 Task: Use GitHub's "Stars" to bookmark repositories of interest.
Action: Mouse moved to (1159, 72)
Screenshot: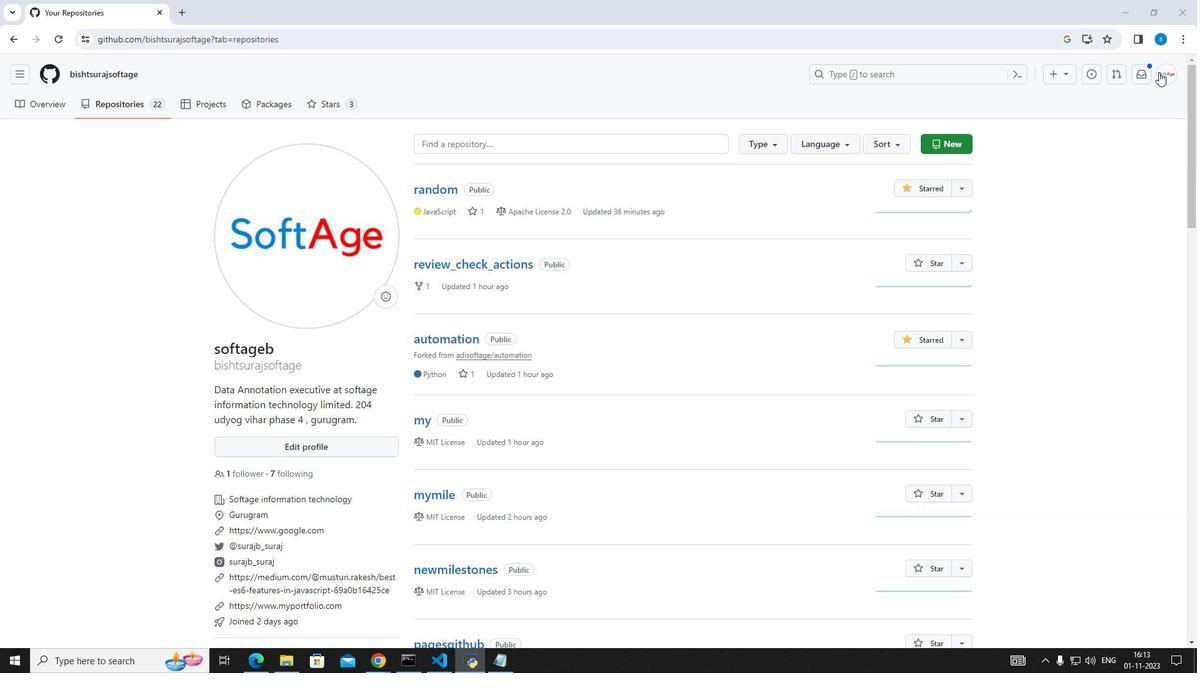 
Action: Mouse pressed left at (1159, 72)
Screenshot: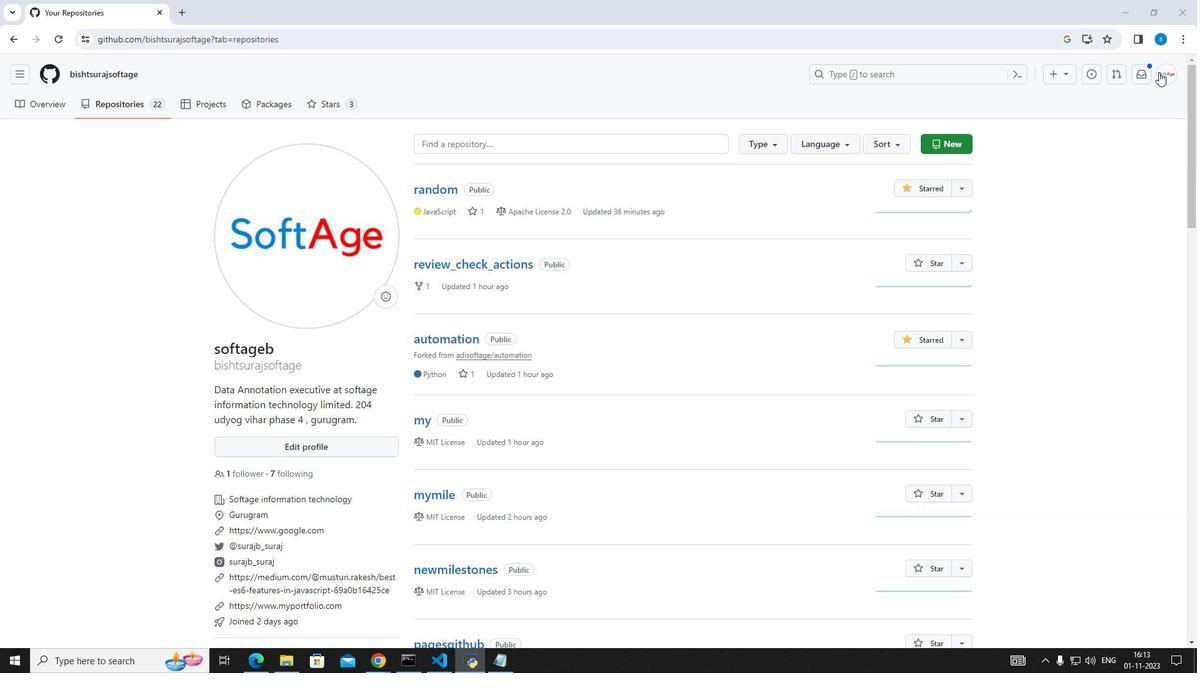 
Action: Mouse moved to (1081, 162)
Screenshot: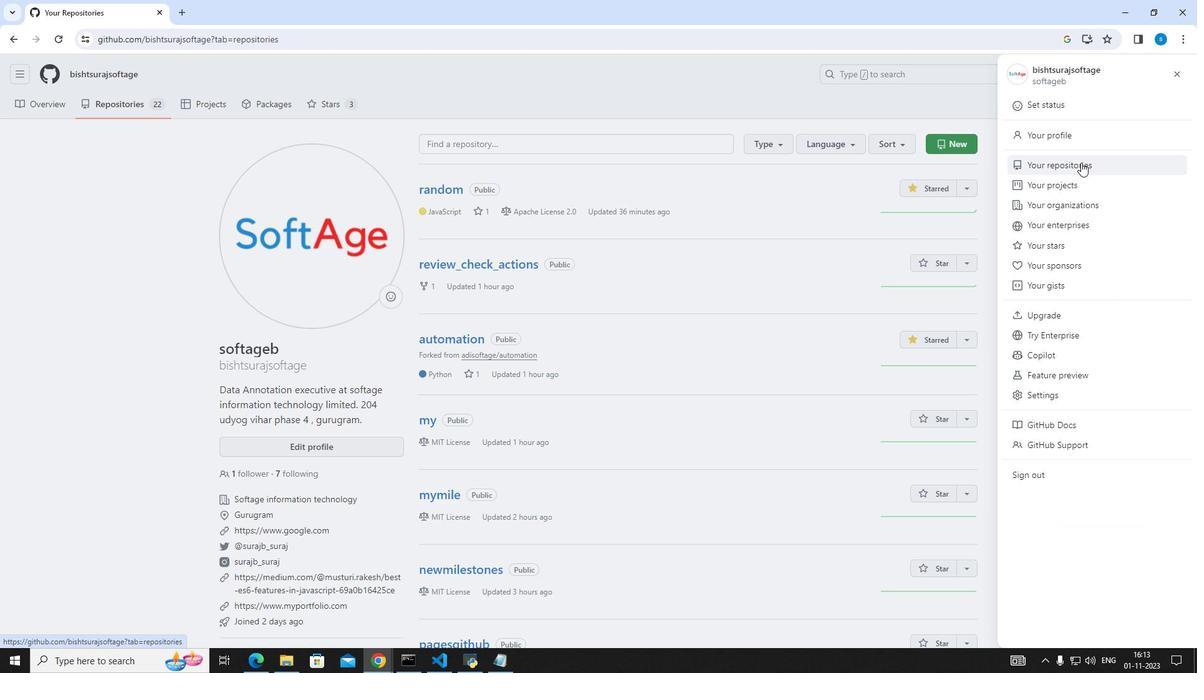 
Action: Mouse pressed left at (1081, 162)
Screenshot: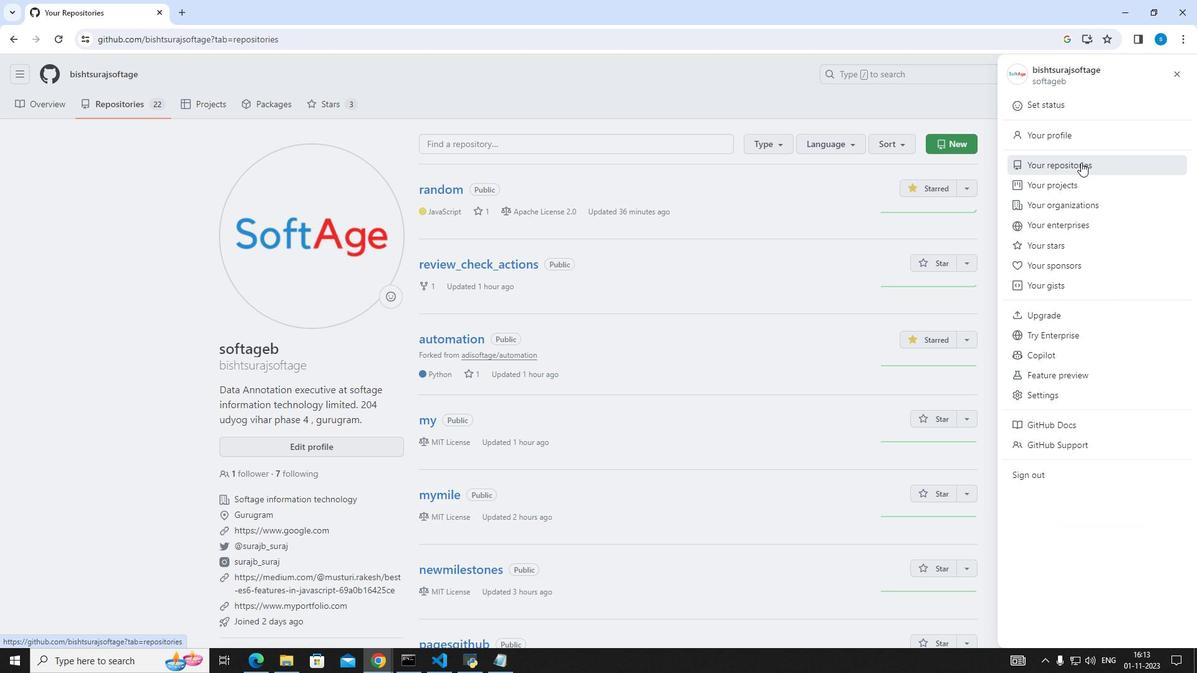 
Action: Mouse moved to (916, 264)
Screenshot: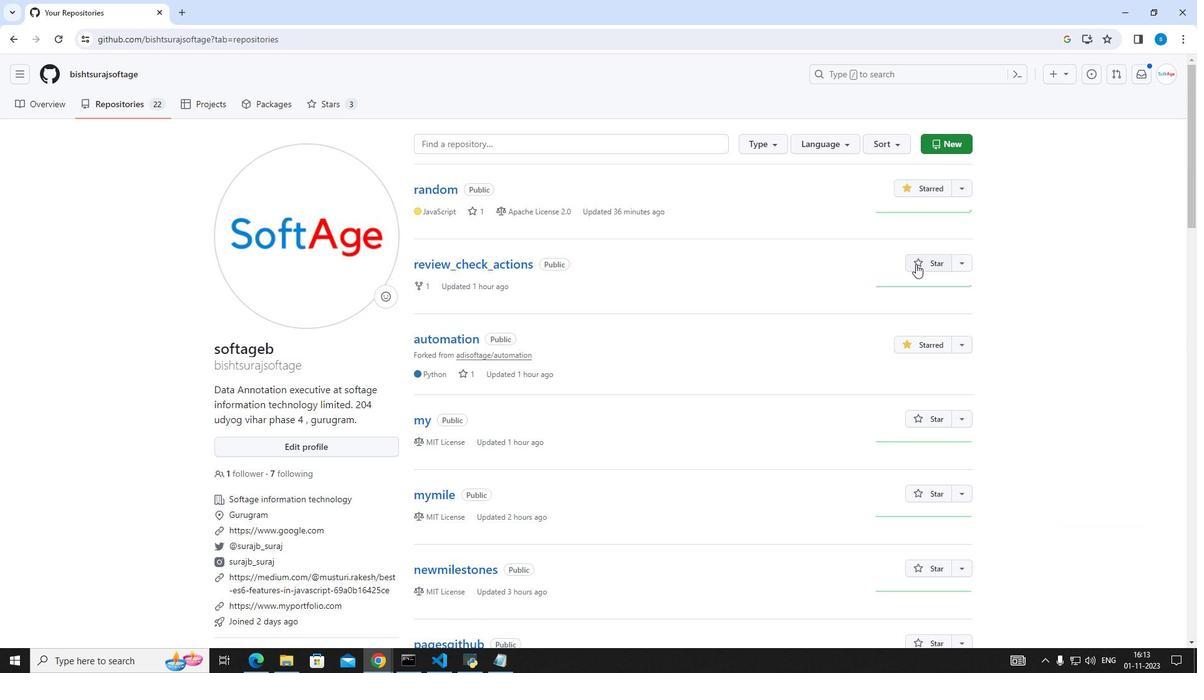 
Action: Mouse pressed left at (916, 264)
Screenshot: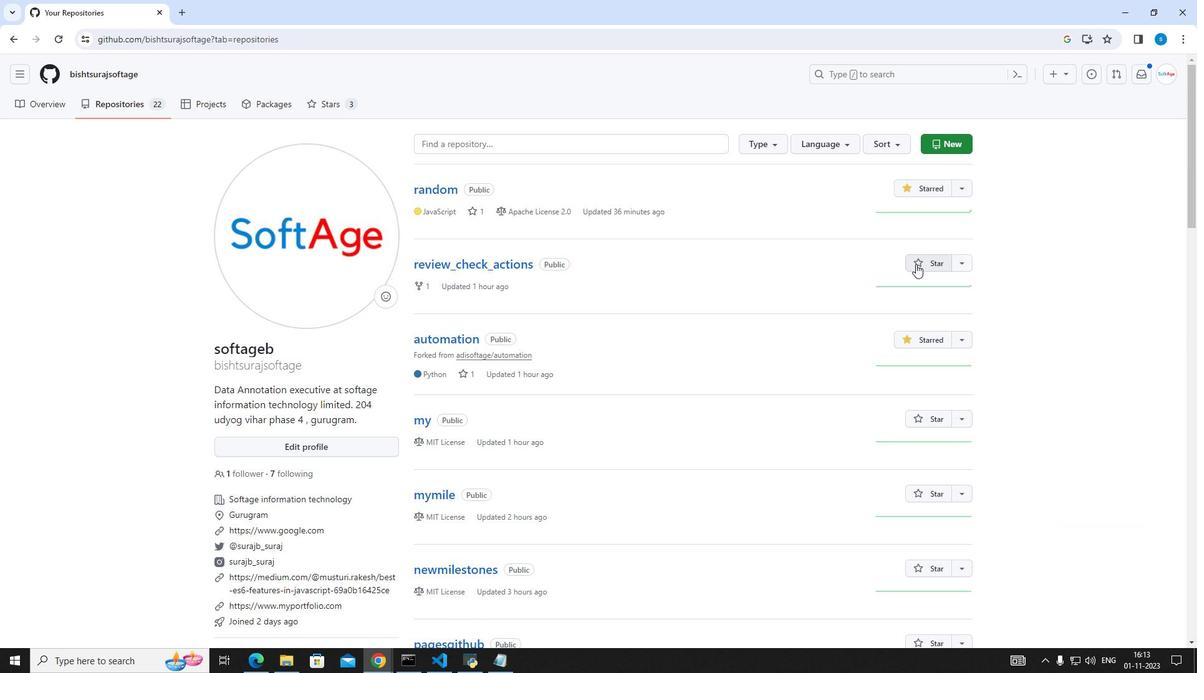 
Action: Mouse moved to (935, 352)
Screenshot: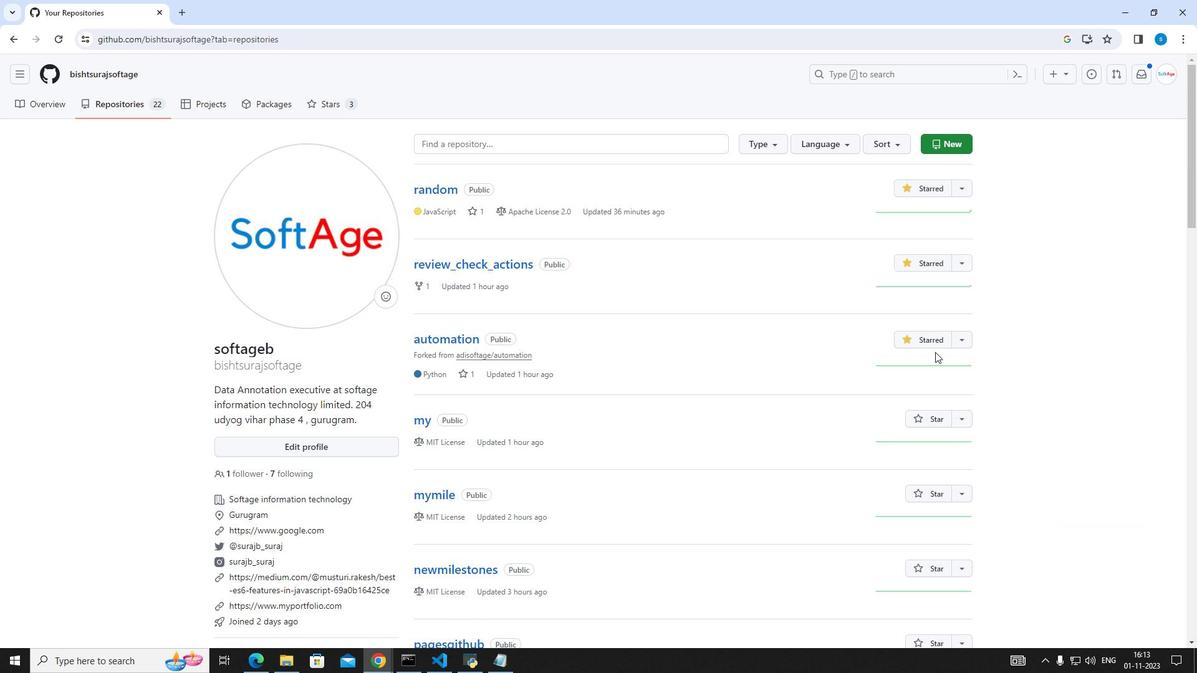 
Action: Mouse scrolled (935, 351) with delta (0, 0)
Screenshot: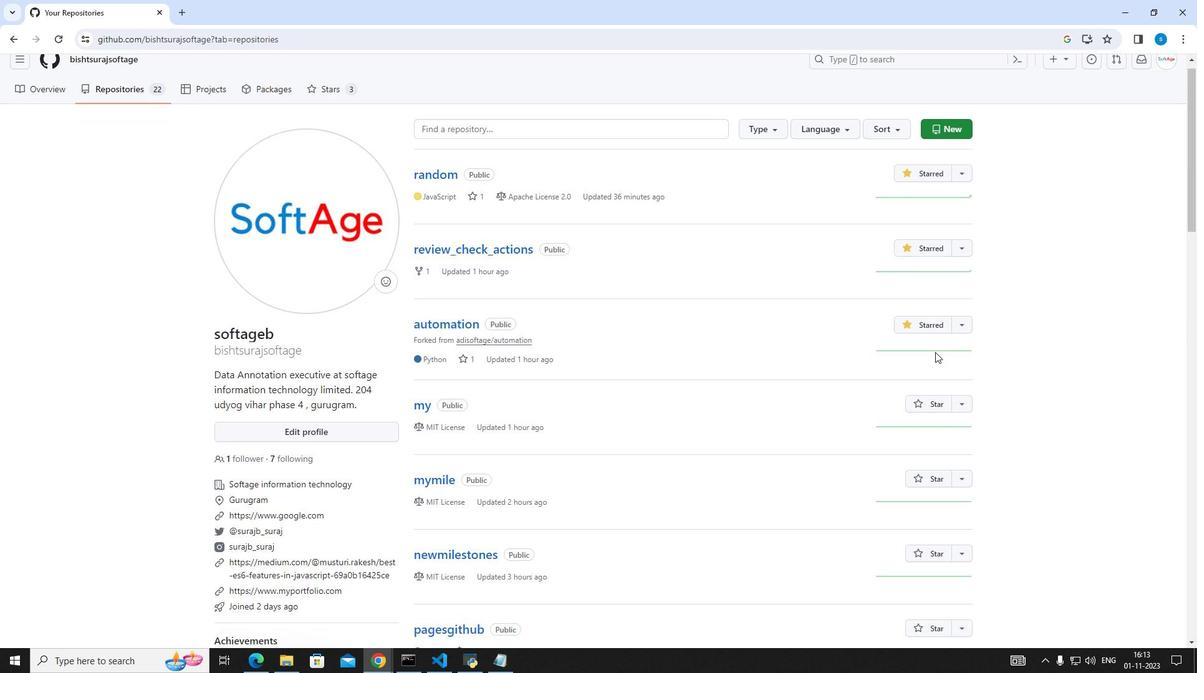
Action: Mouse scrolled (935, 351) with delta (0, 0)
Screenshot: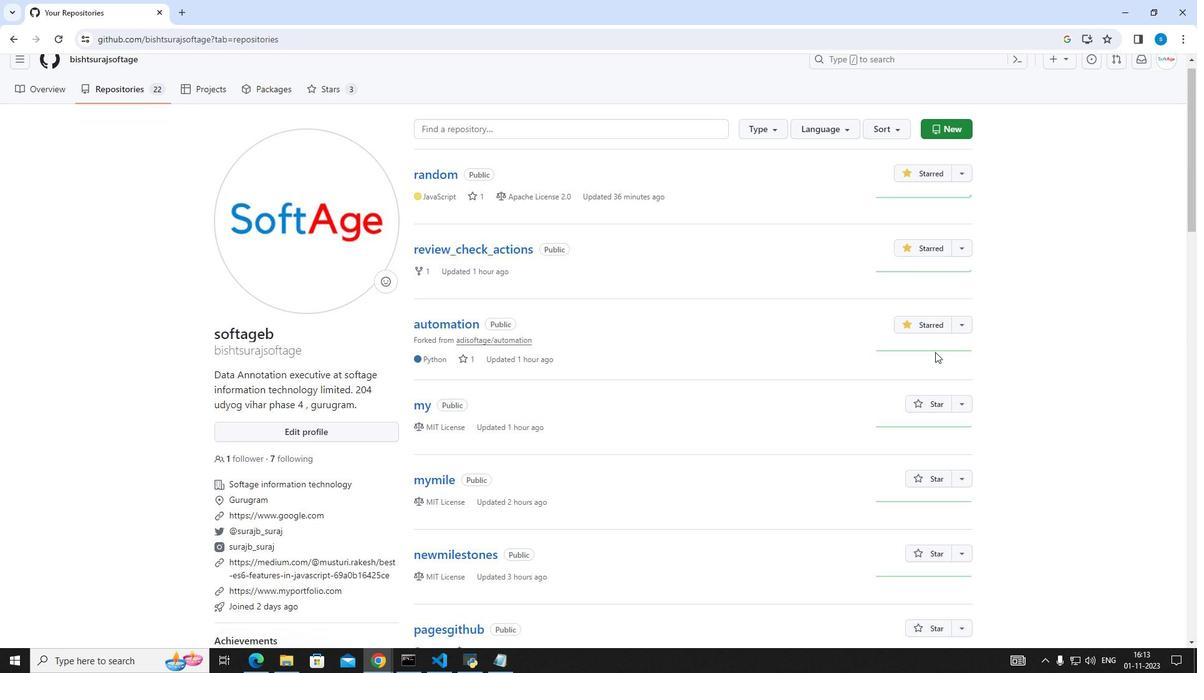 
Action: Mouse scrolled (935, 351) with delta (0, 0)
Screenshot: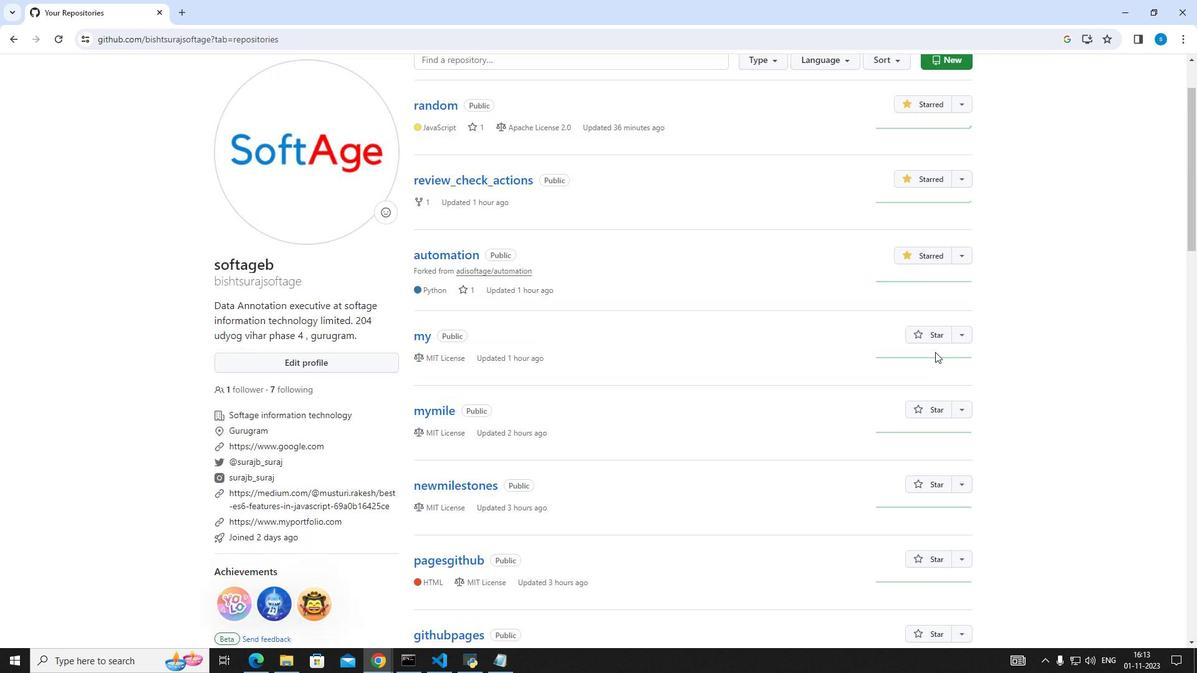 
Action: Mouse scrolled (935, 351) with delta (0, 0)
Screenshot: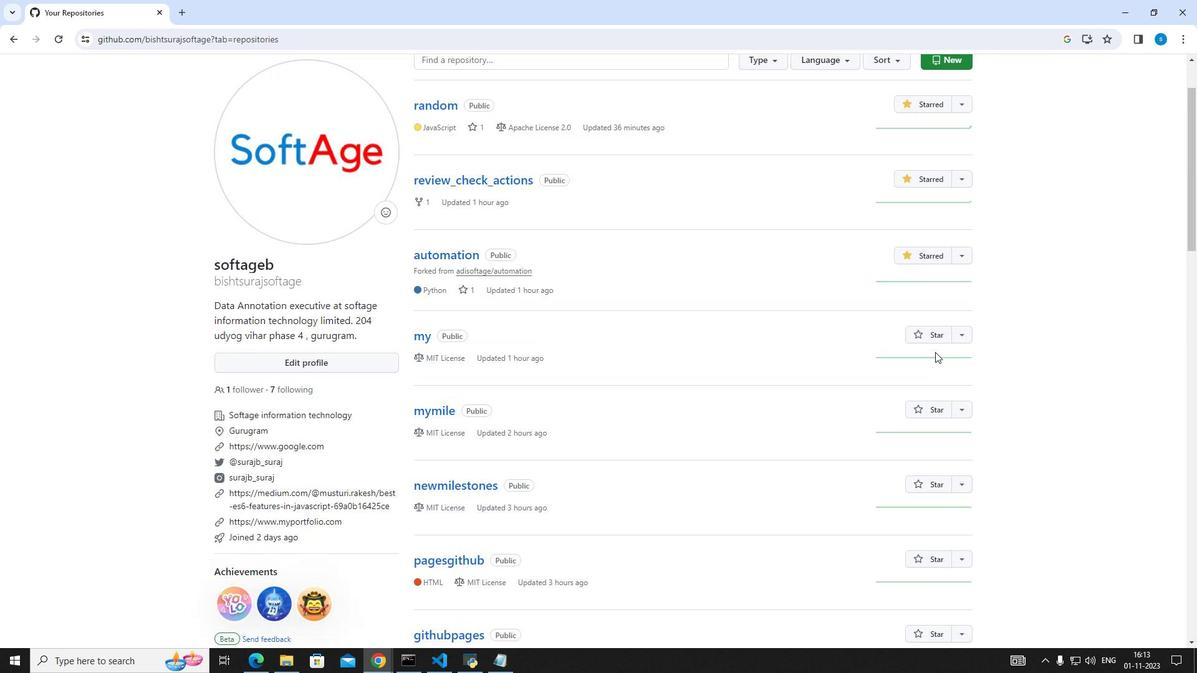 
Action: Mouse scrolled (935, 351) with delta (0, 0)
Screenshot: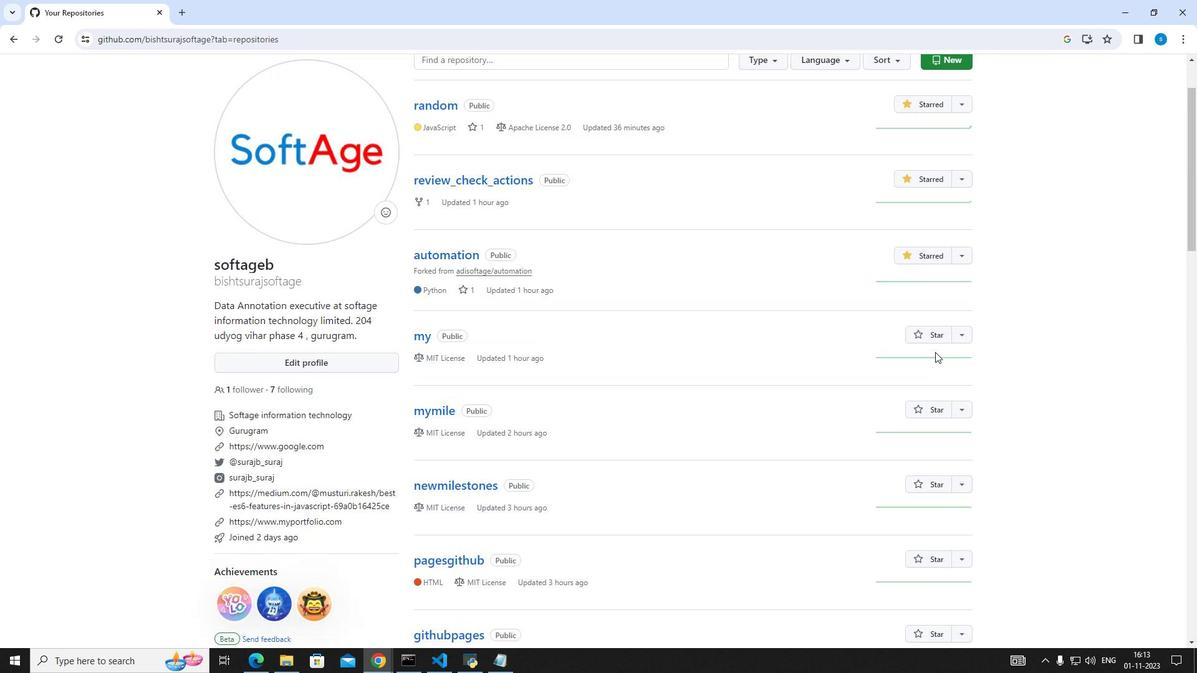 
Action: Mouse moved to (922, 254)
Screenshot: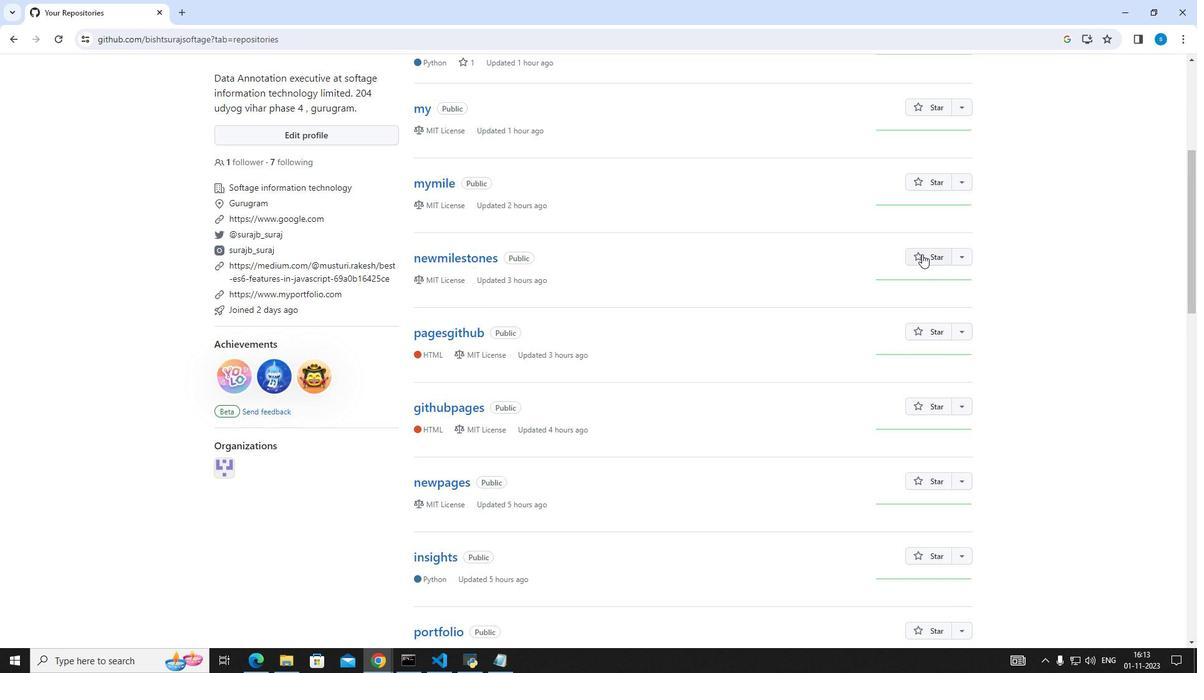 
Action: Mouse pressed left at (922, 254)
Screenshot: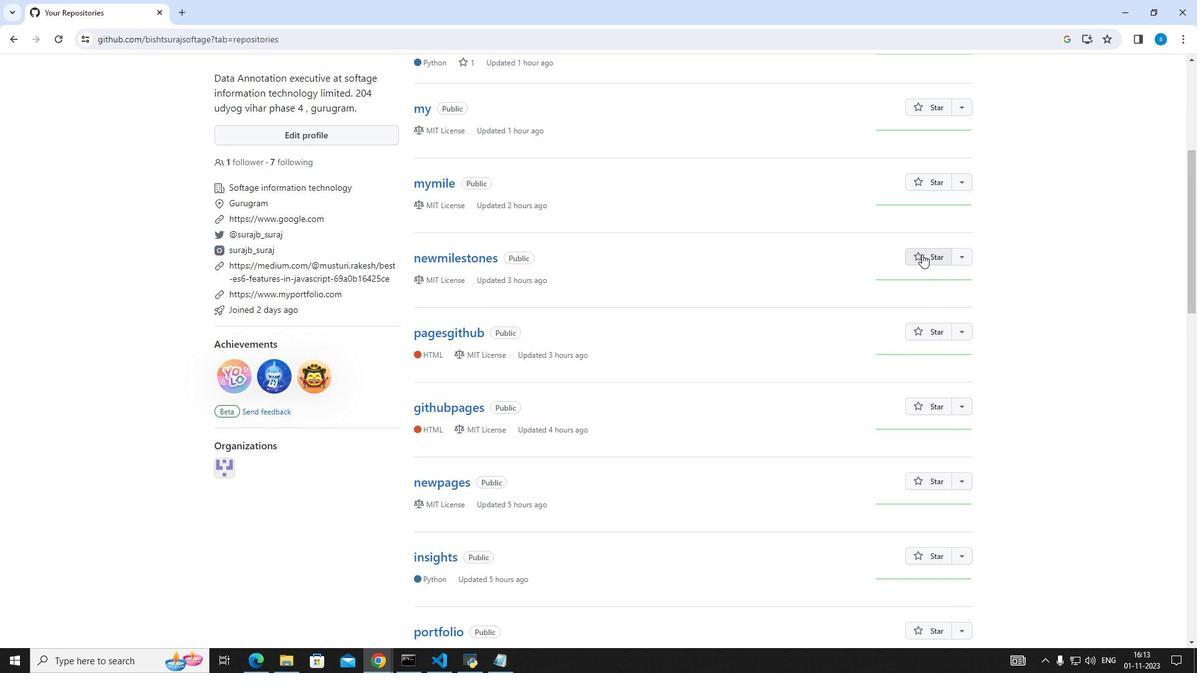 
Action: Mouse scrolled (922, 253) with delta (0, 0)
Screenshot: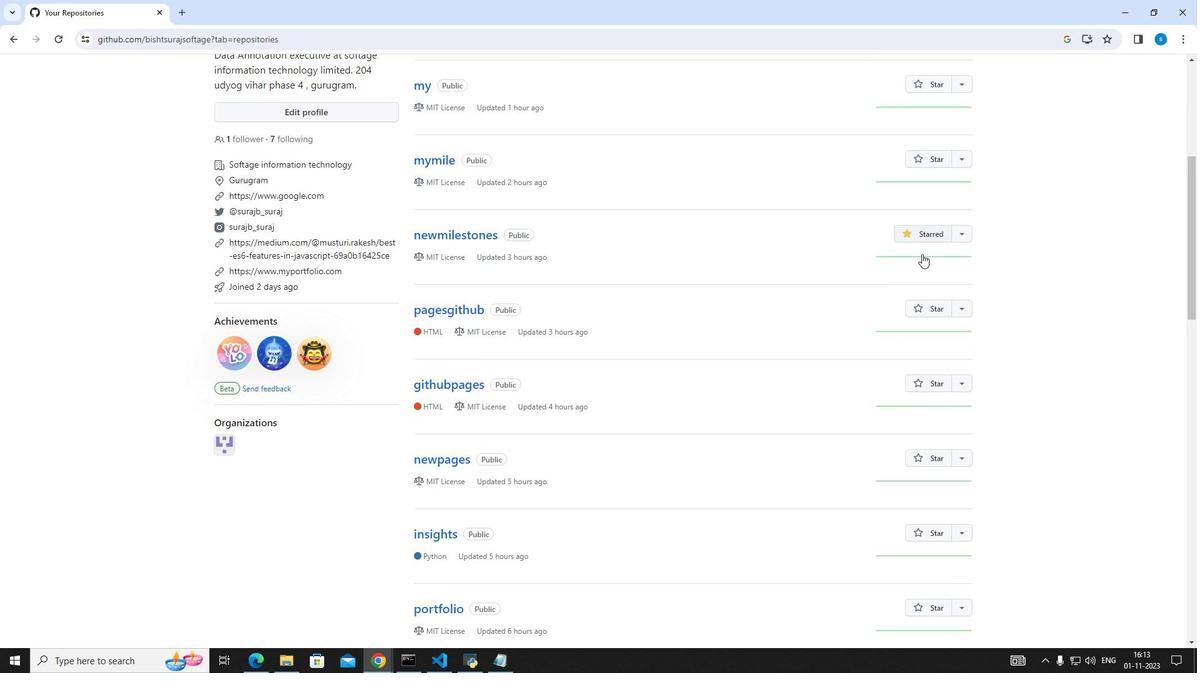 
Action: Mouse scrolled (922, 253) with delta (0, 0)
Screenshot: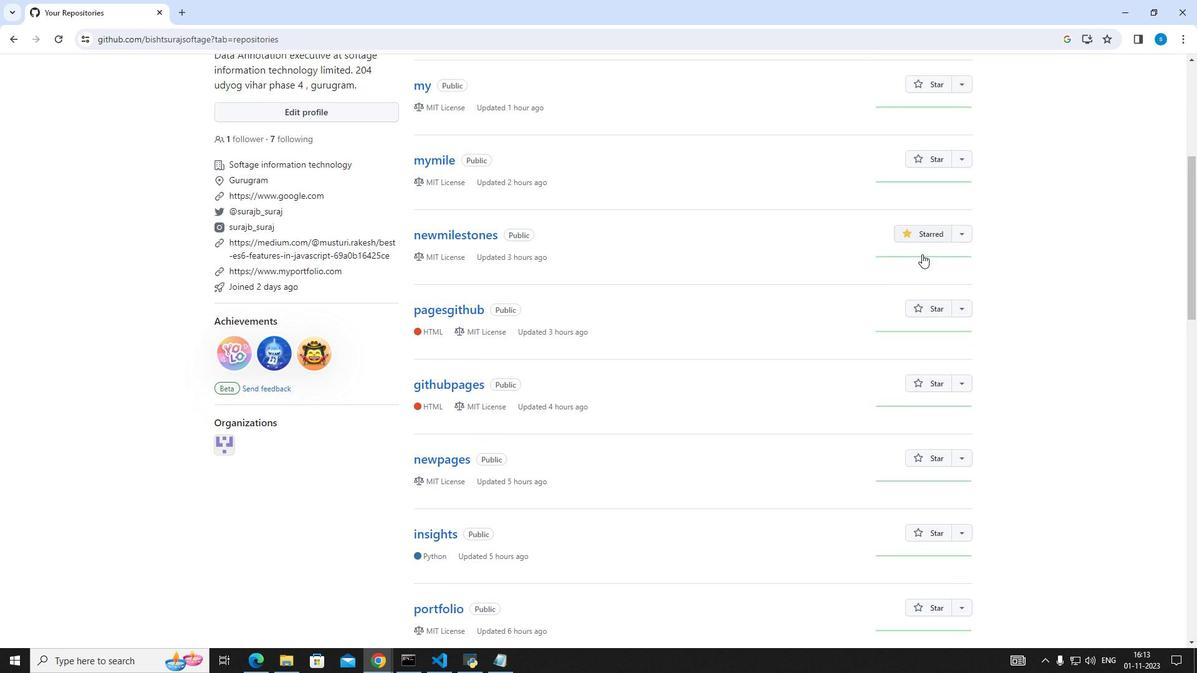 
Action: Mouse scrolled (922, 253) with delta (0, 0)
Screenshot: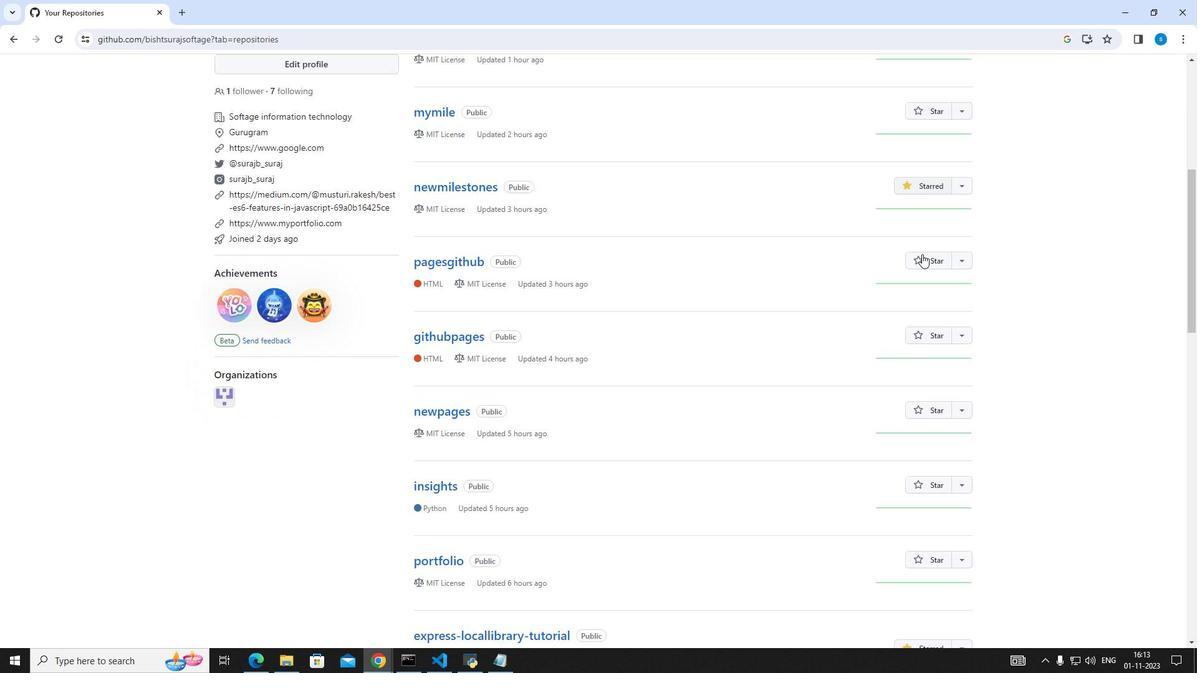 
Action: Mouse scrolled (922, 253) with delta (0, 0)
Screenshot: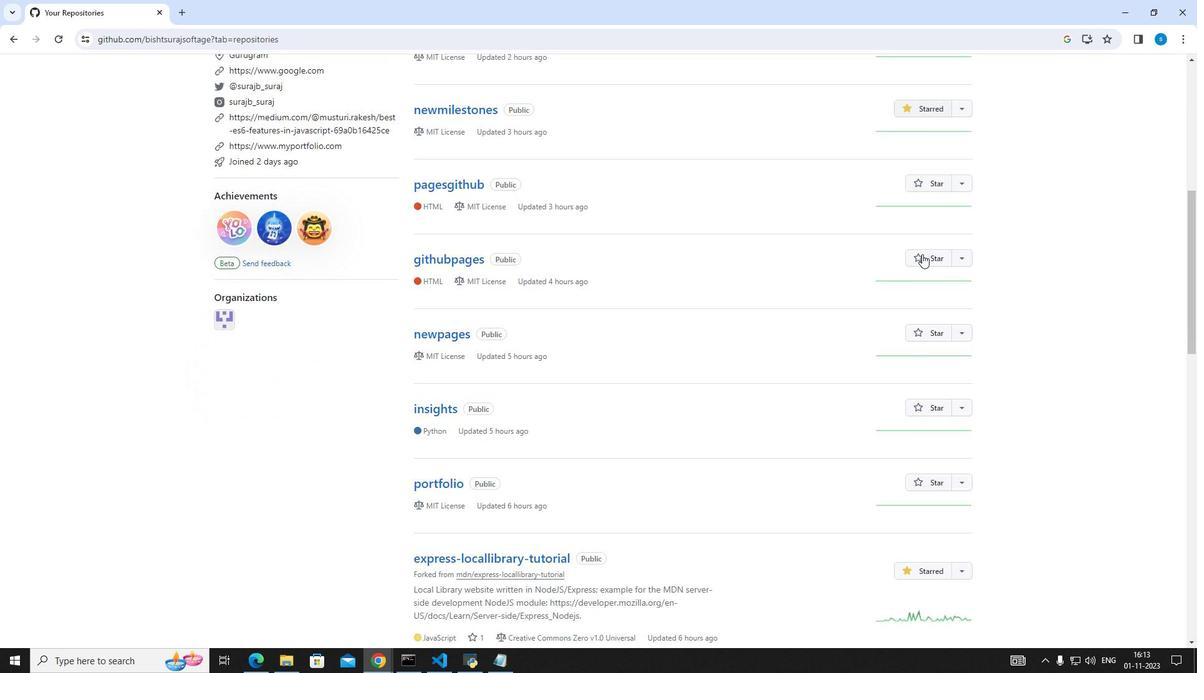 
Action: Mouse moved to (917, 240)
Screenshot: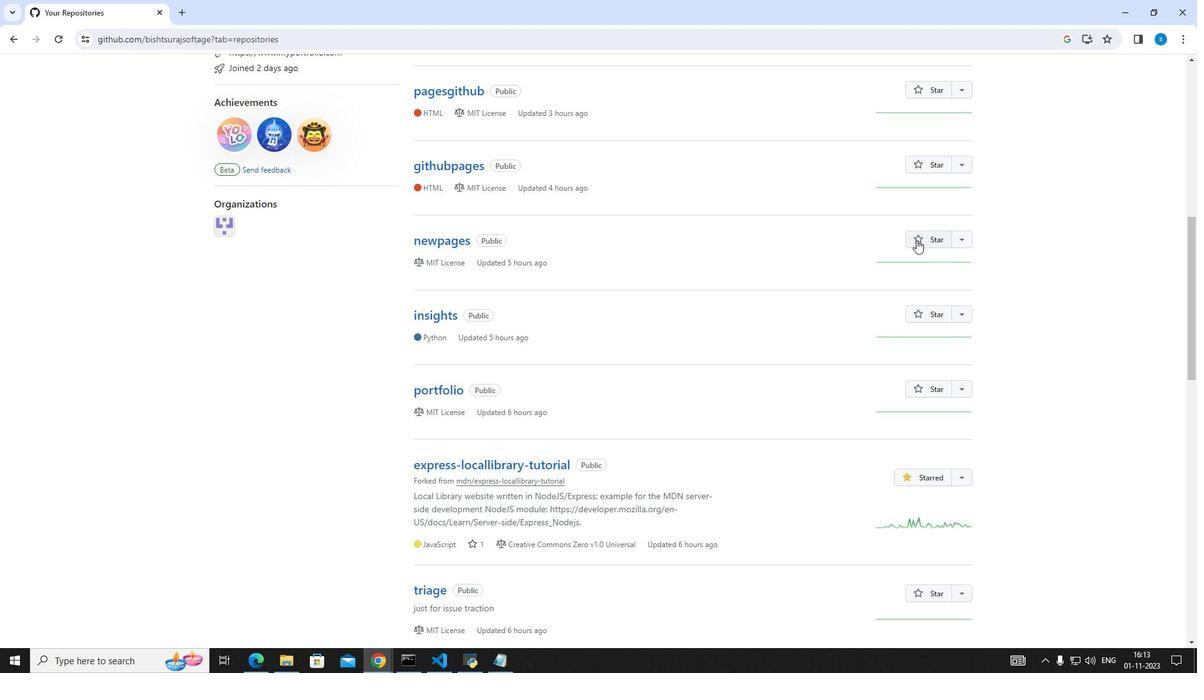 
Action: Mouse pressed left at (917, 240)
Screenshot: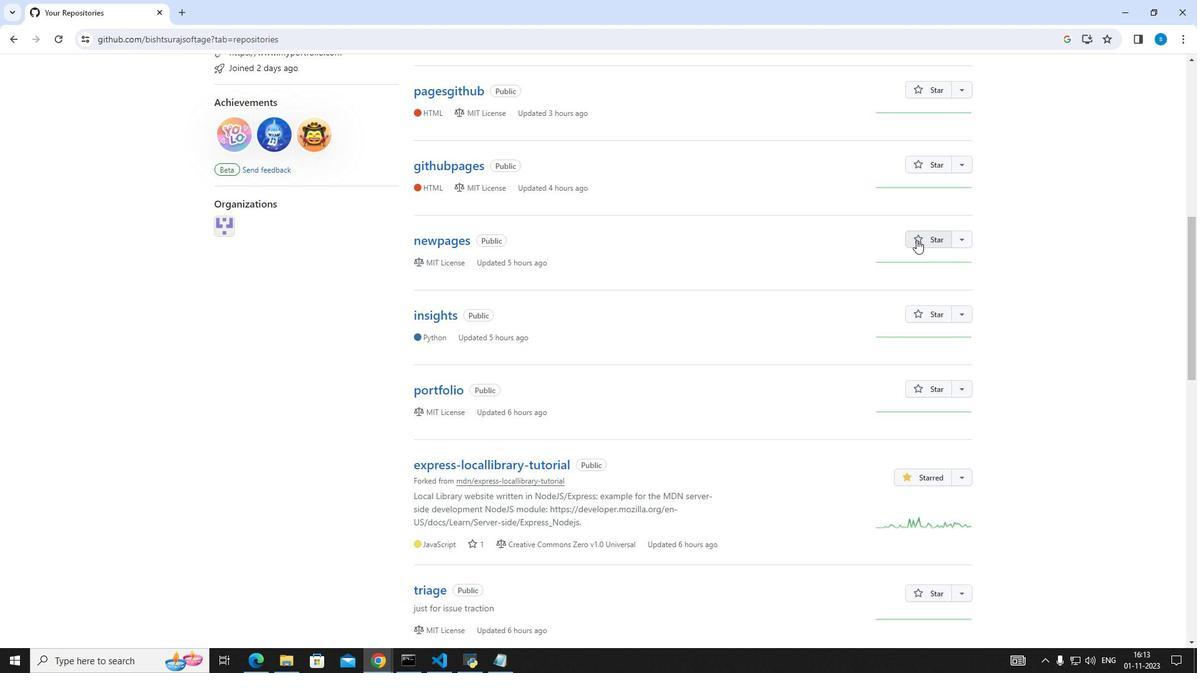 
Action: Mouse moved to (918, 311)
Screenshot: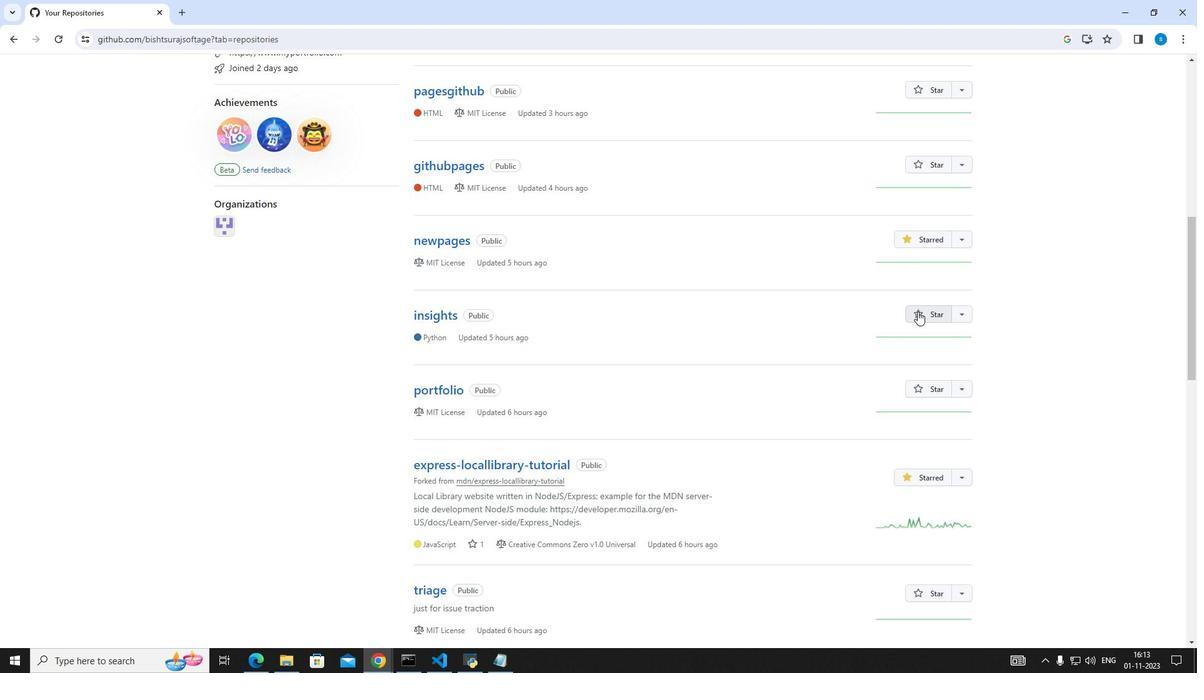 
Action: Mouse pressed left at (918, 311)
Screenshot: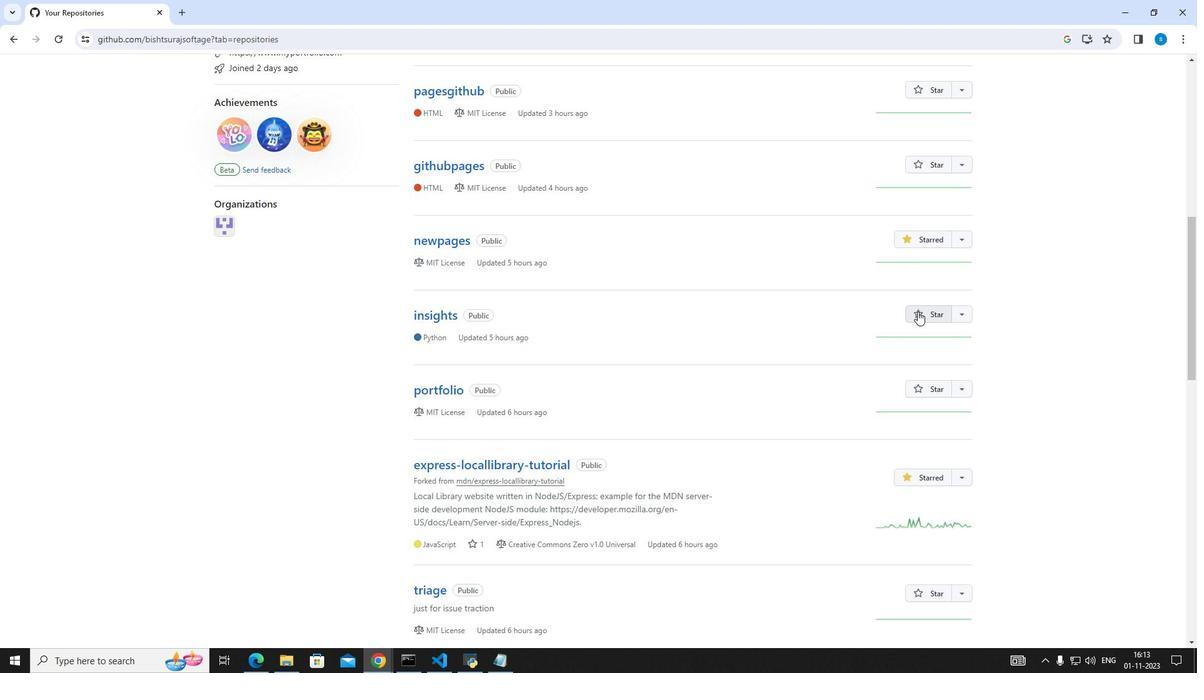 
Action: Mouse moved to (918, 311)
Screenshot: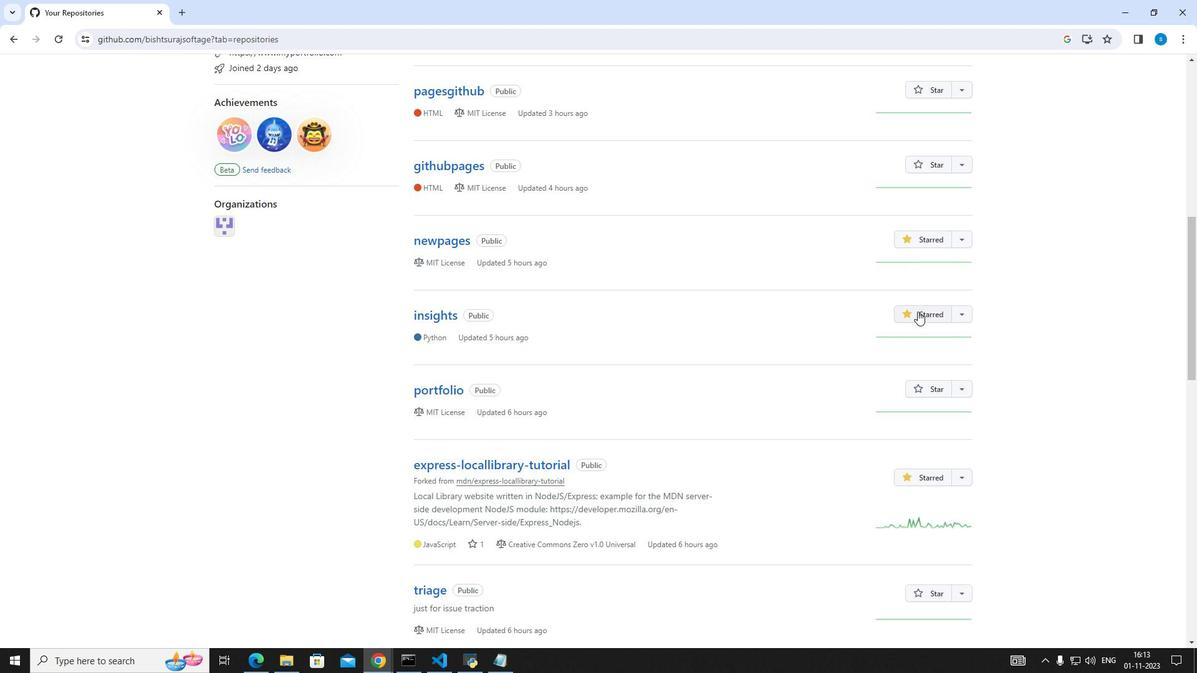 
Action: Mouse scrolled (918, 311) with delta (0, 0)
Screenshot: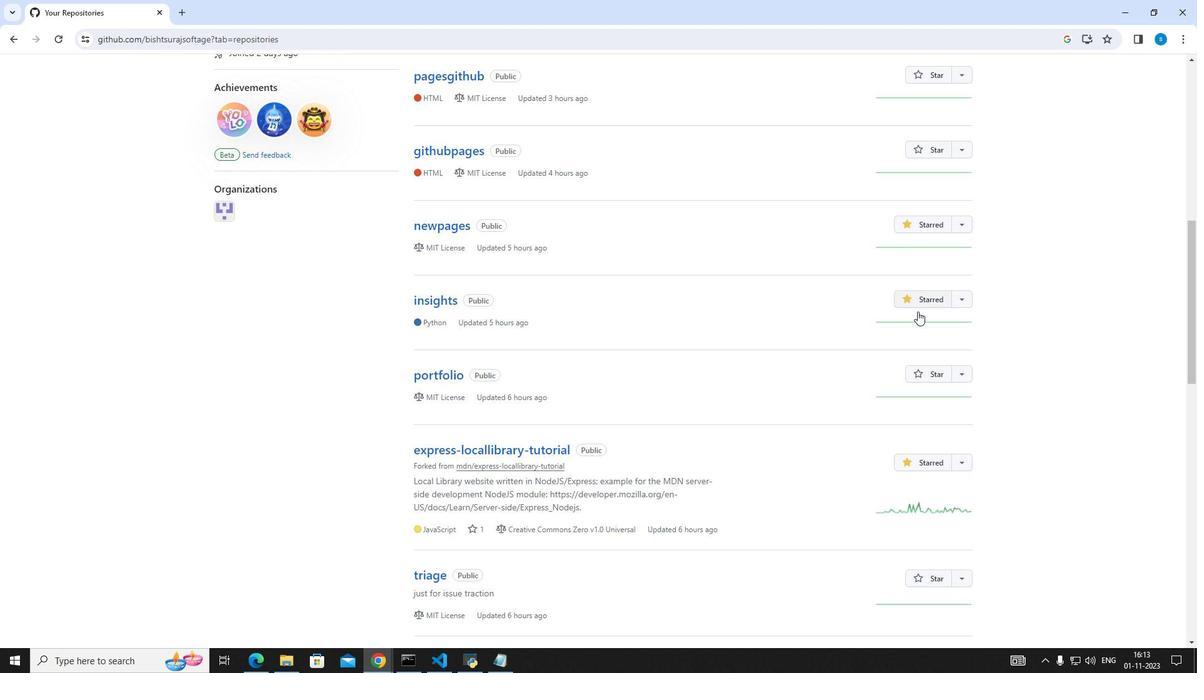 
Action: Mouse scrolled (918, 311) with delta (0, 0)
Screenshot: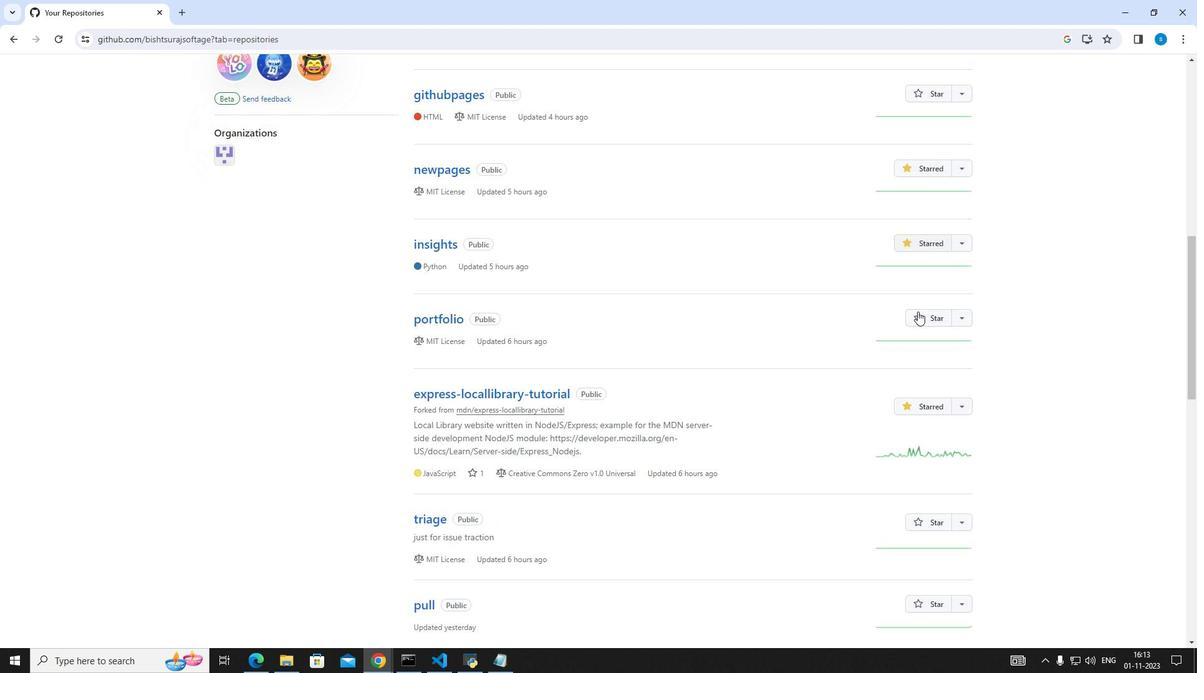 
Action: Mouse scrolled (918, 311) with delta (0, 0)
Screenshot: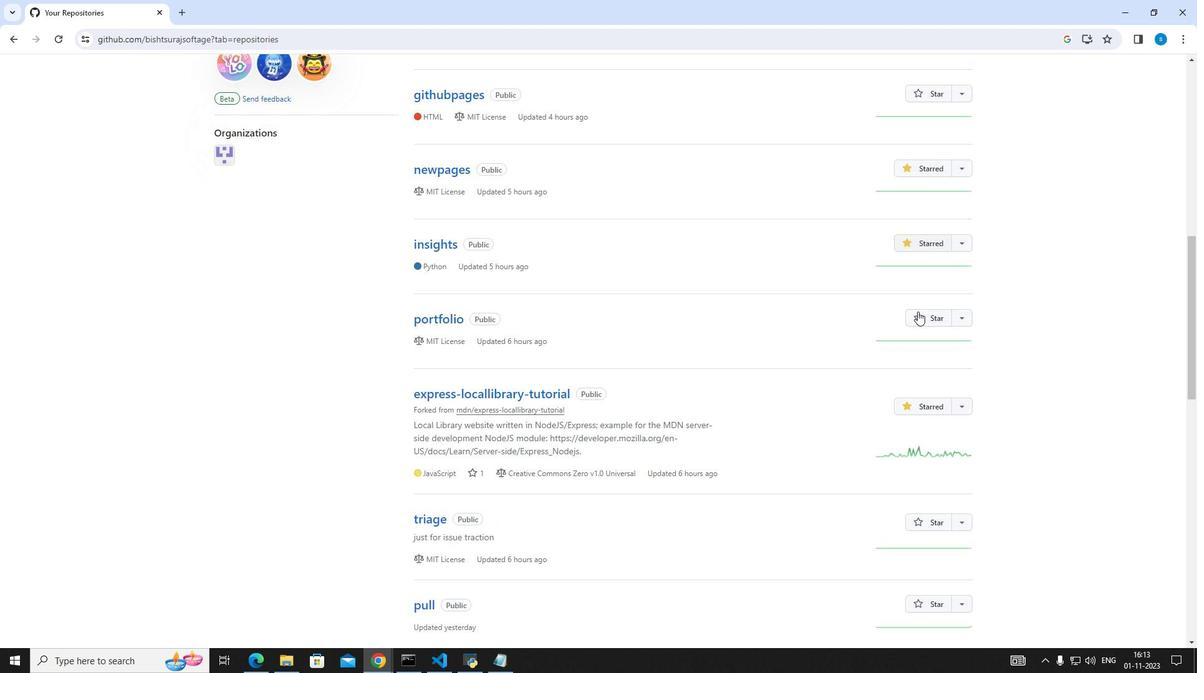 
Action: Mouse scrolled (918, 311) with delta (0, 0)
Screenshot: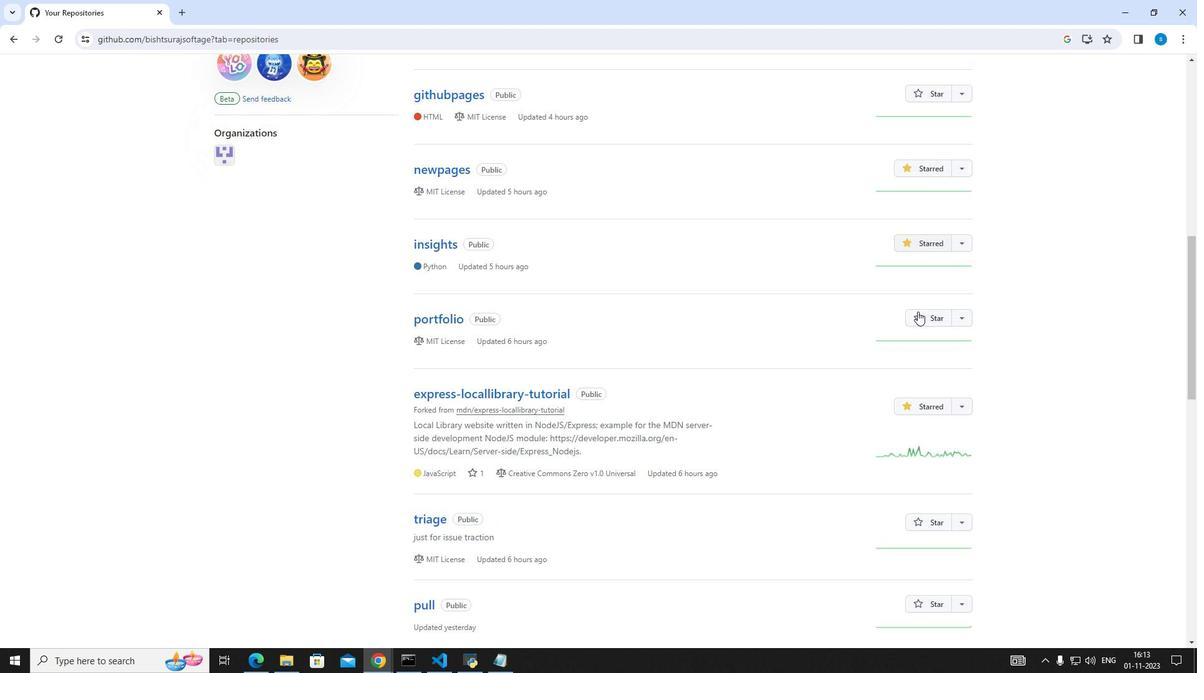 
Action: Mouse scrolled (918, 311) with delta (0, 0)
Screenshot: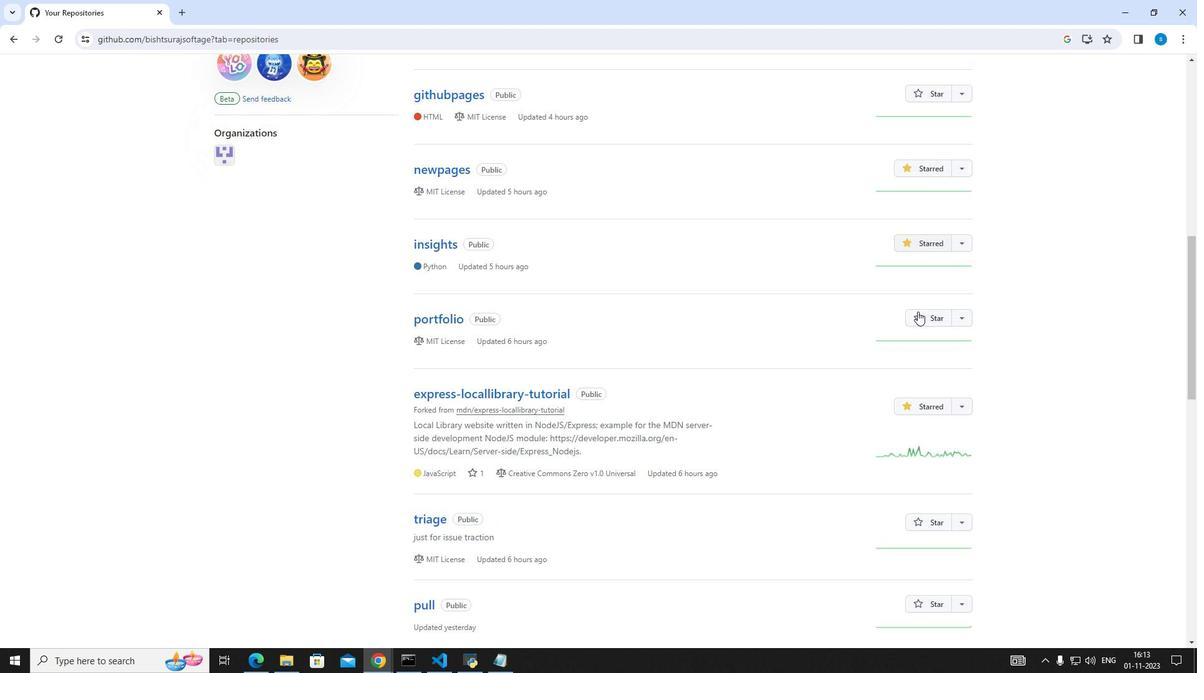 
Action: Mouse moved to (917, 421)
Screenshot: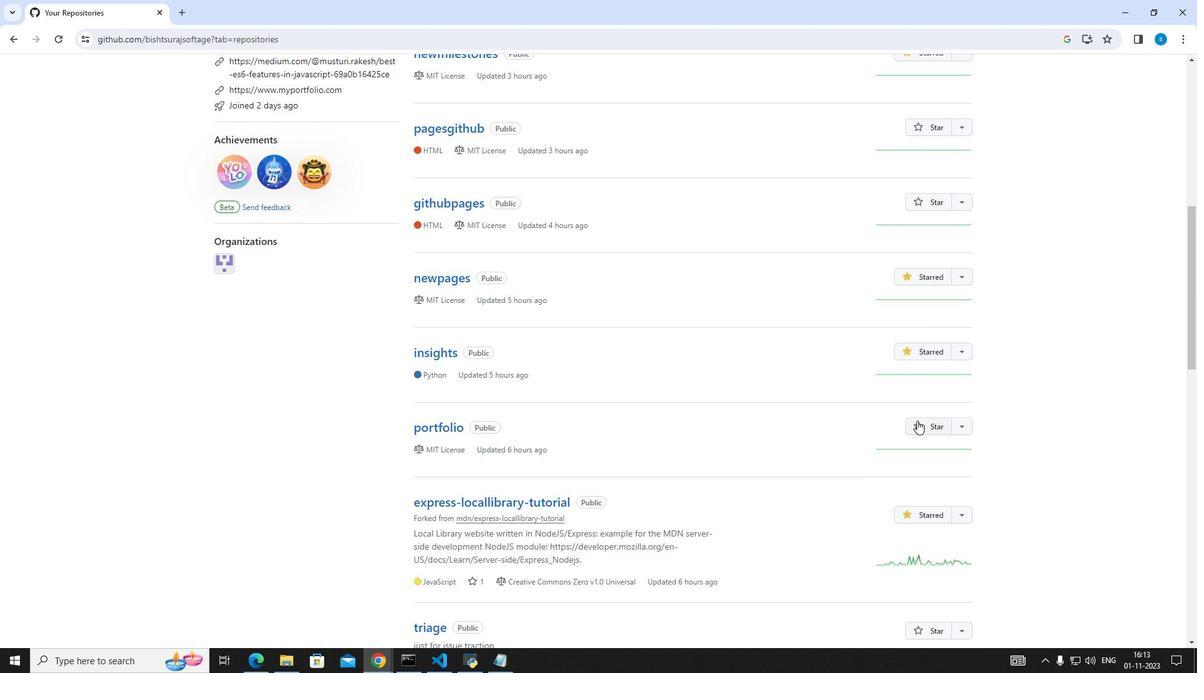 
Action: Mouse pressed left at (917, 421)
Screenshot: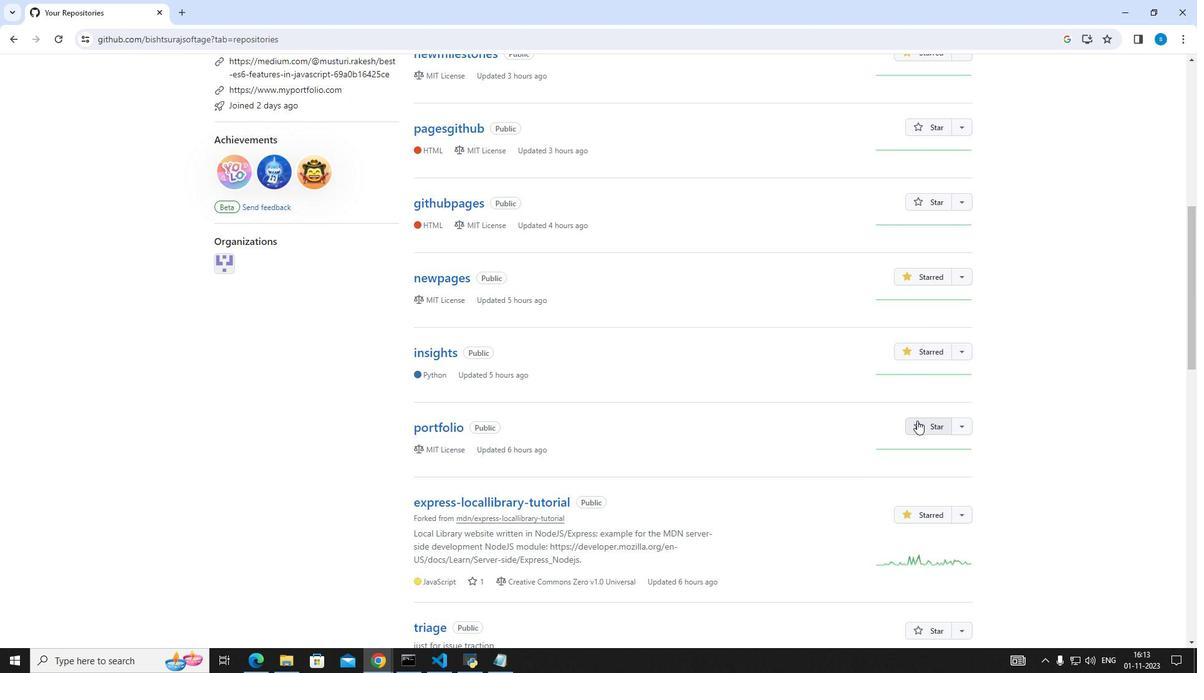 
Action: Mouse scrolled (917, 420) with delta (0, 0)
Screenshot: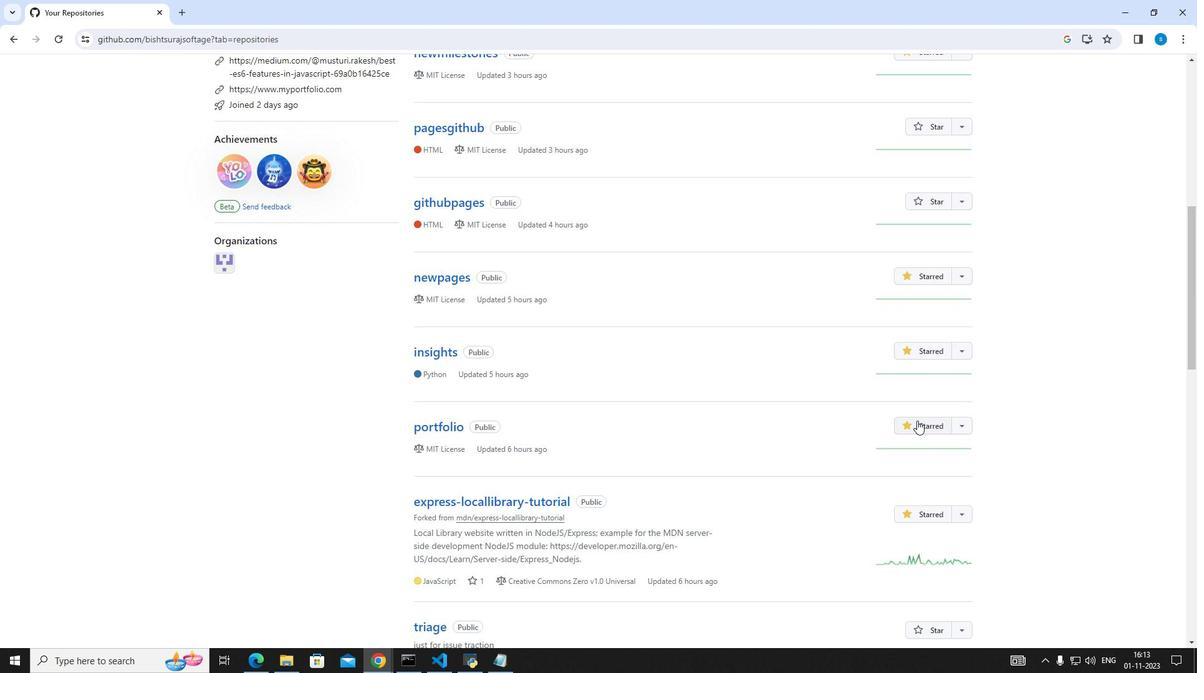 
Action: Mouse scrolled (917, 420) with delta (0, 0)
Screenshot: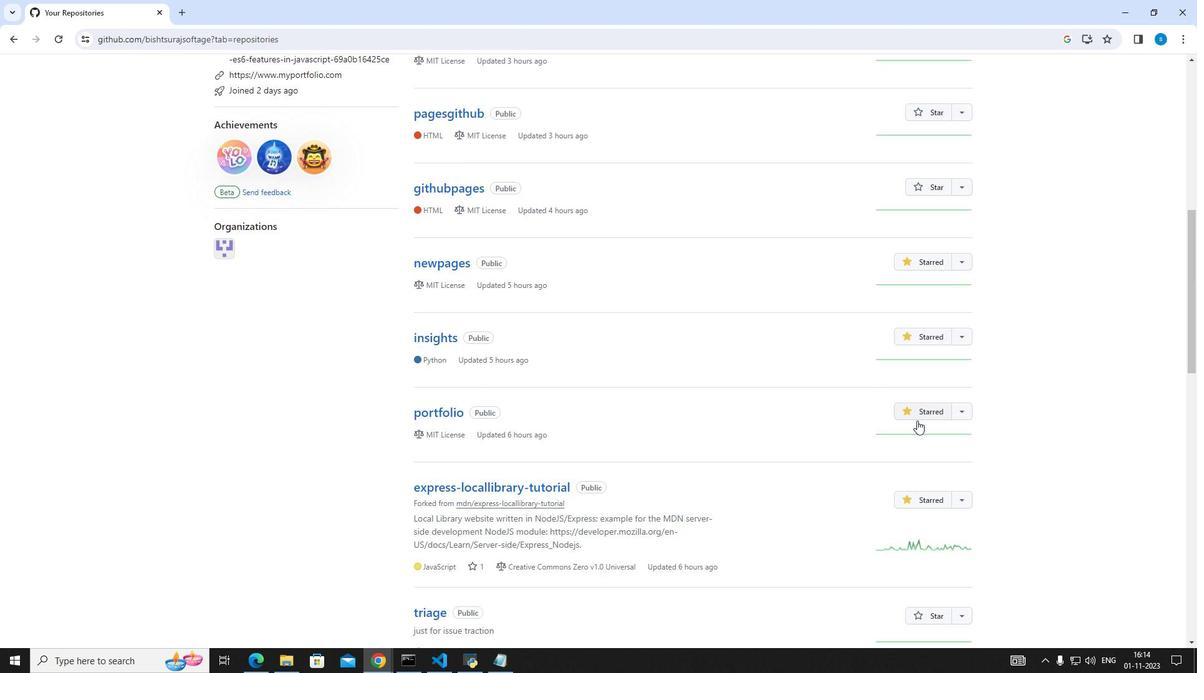 
Action: Mouse scrolled (917, 420) with delta (0, 0)
Screenshot: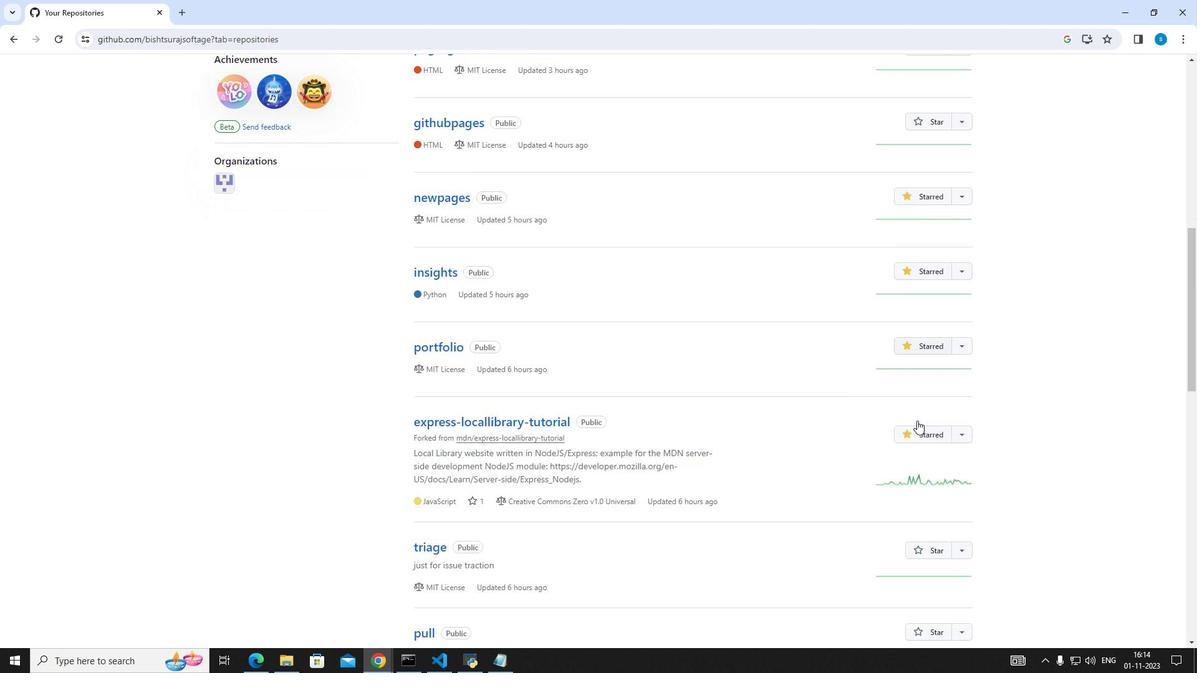 
Action: Mouse scrolled (917, 420) with delta (0, 0)
Screenshot: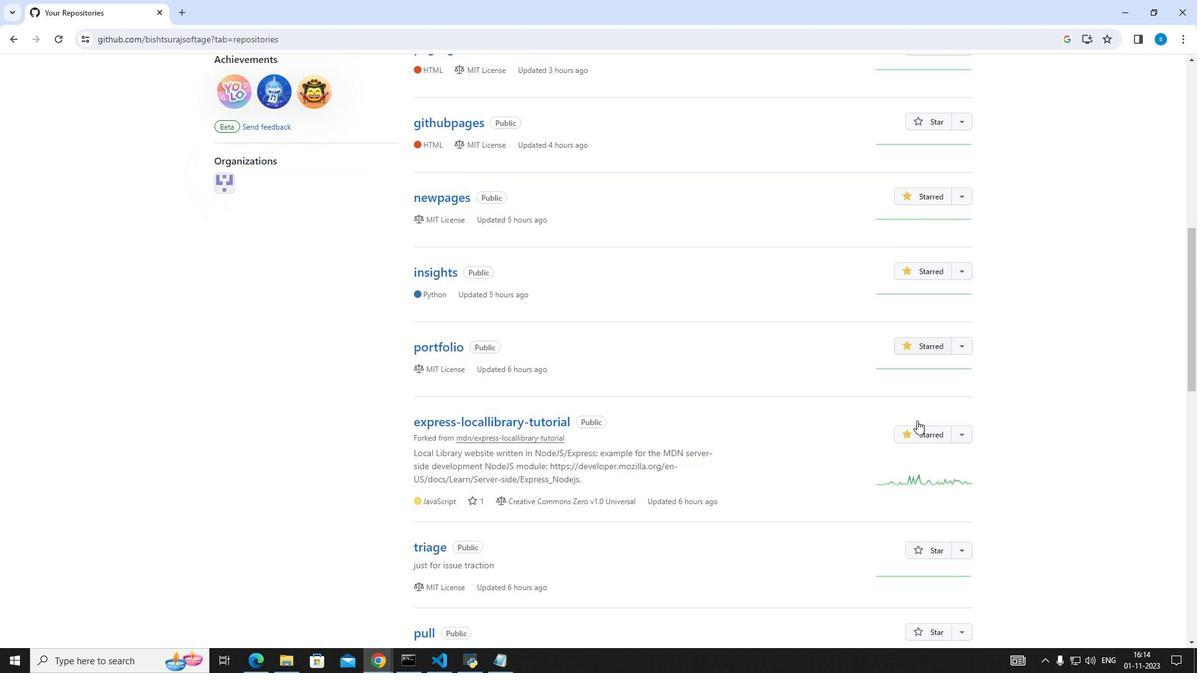 
Action: Mouse scrolled (917, 420) with delta (0, 0)
Screenshot: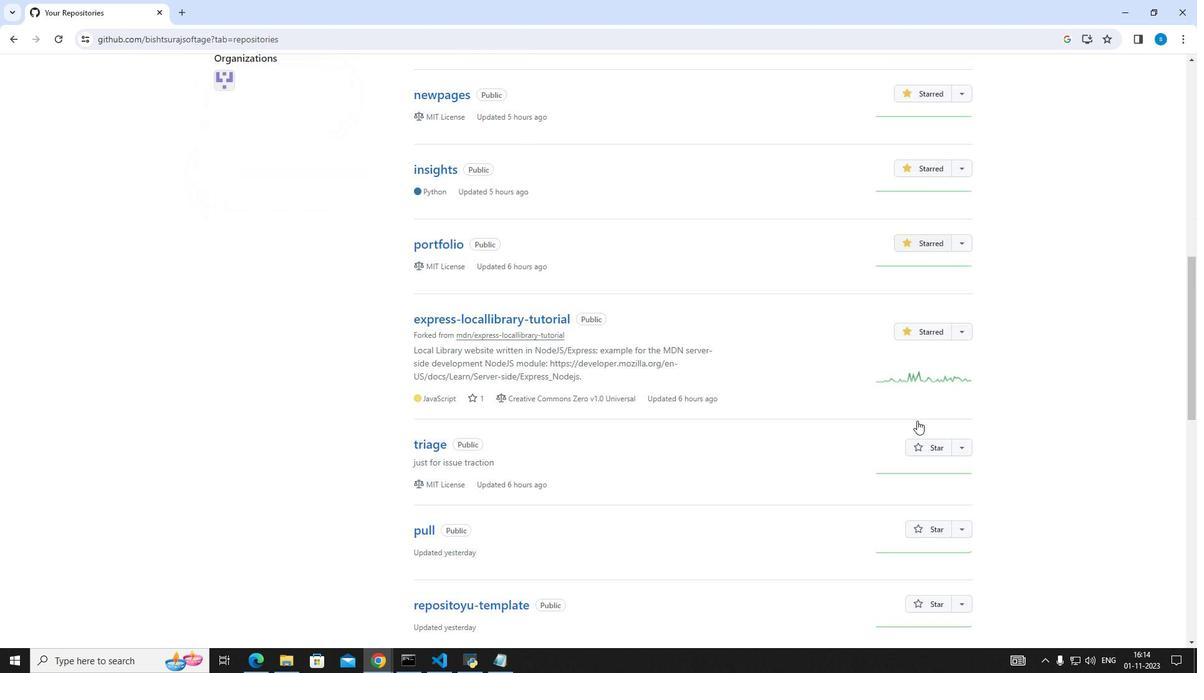 
Action: Mouse moved to (919, 396)
Screenshot: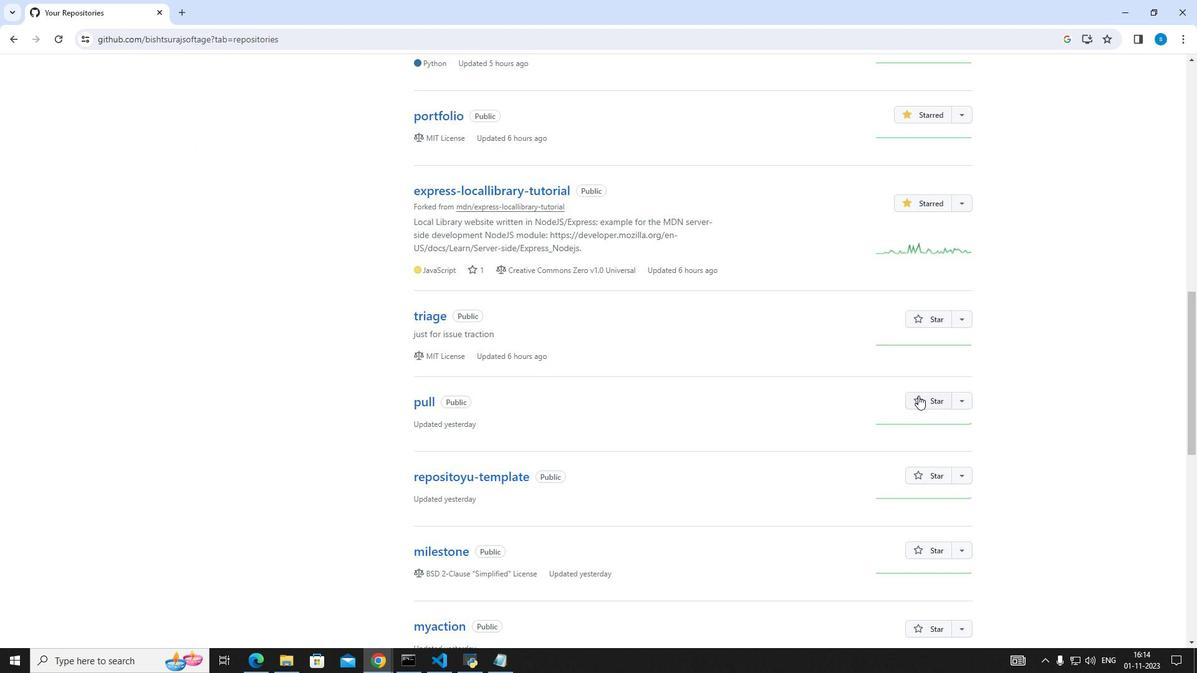 
Action: Mouse pressed left at (919, 396)
Screenshot: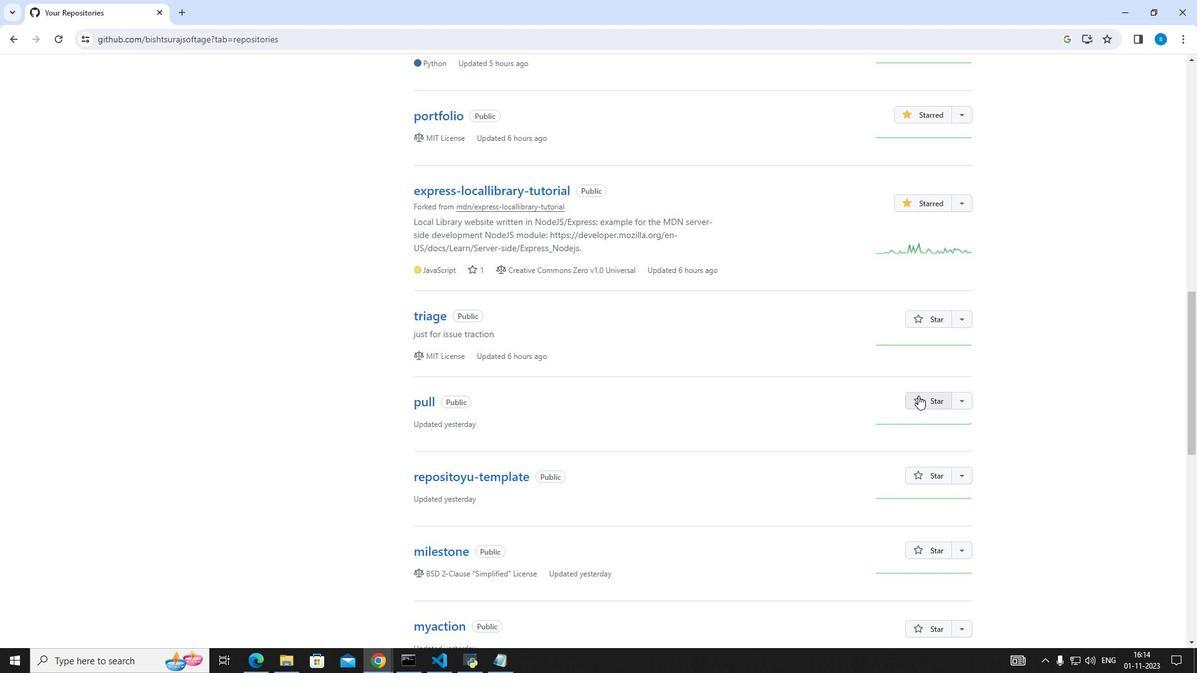 
Action: Mouse moved to (922, 395)
Screenshot: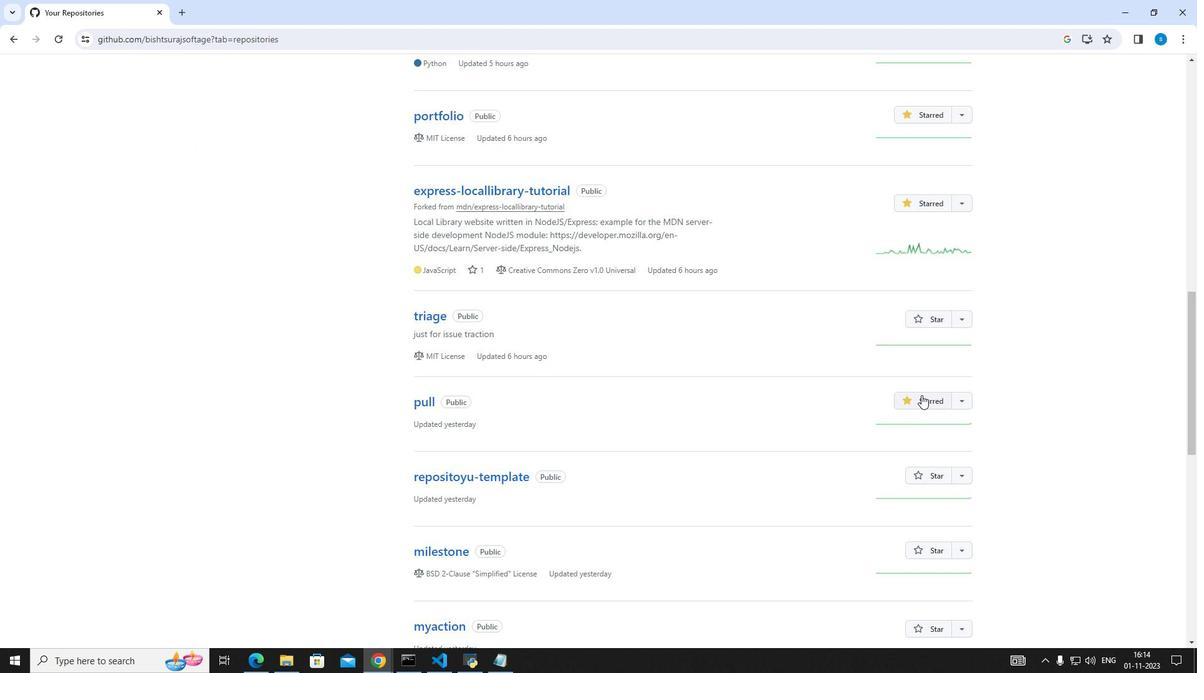 
Action: Mouse scrolled (922, 394) with delta (0, 0)
Screenshot: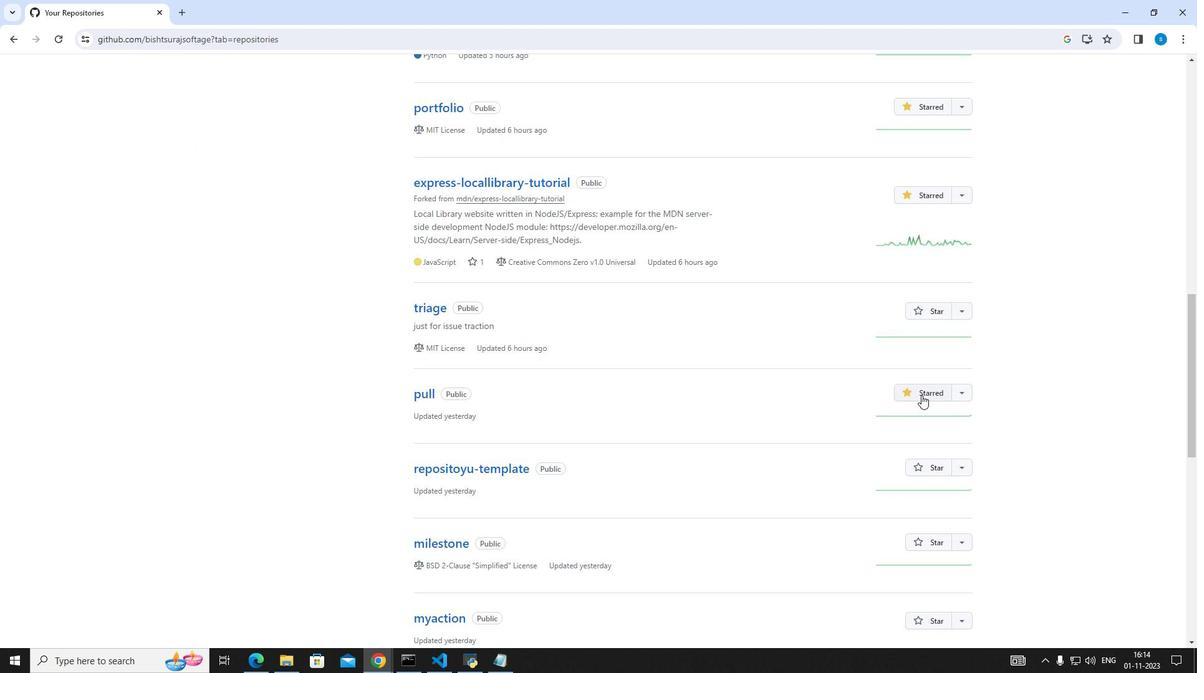 
Action: Mouse scrolled (922, 394) with delta (0, 0)
Screenshot: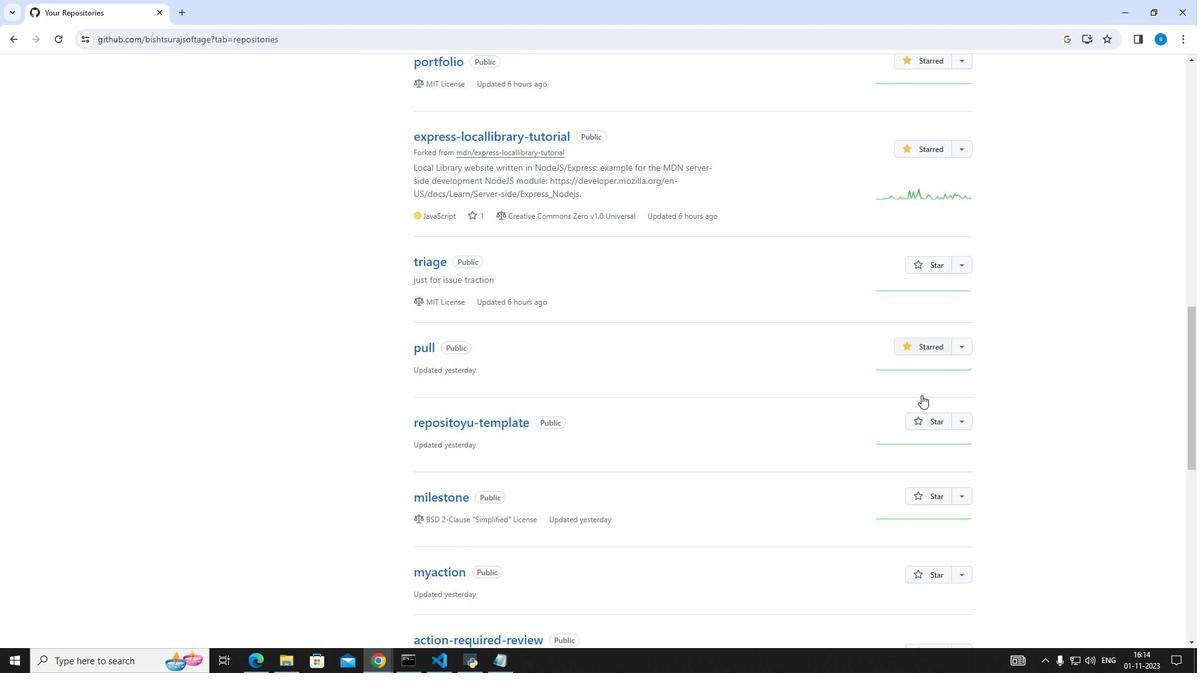 
Action: Mouse scrolled (922, 394) with delta (0, 0)
Screenshot: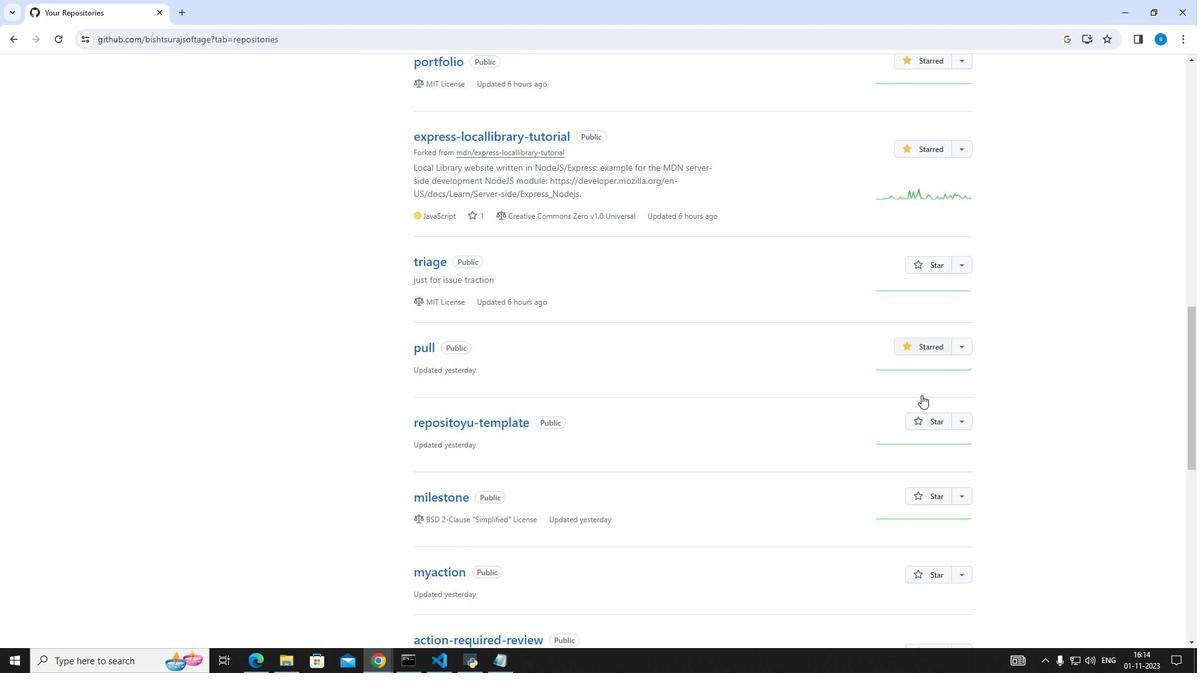 
Action: Mouse scrolled (922, 394) with delta (0, 0)
Screenshot: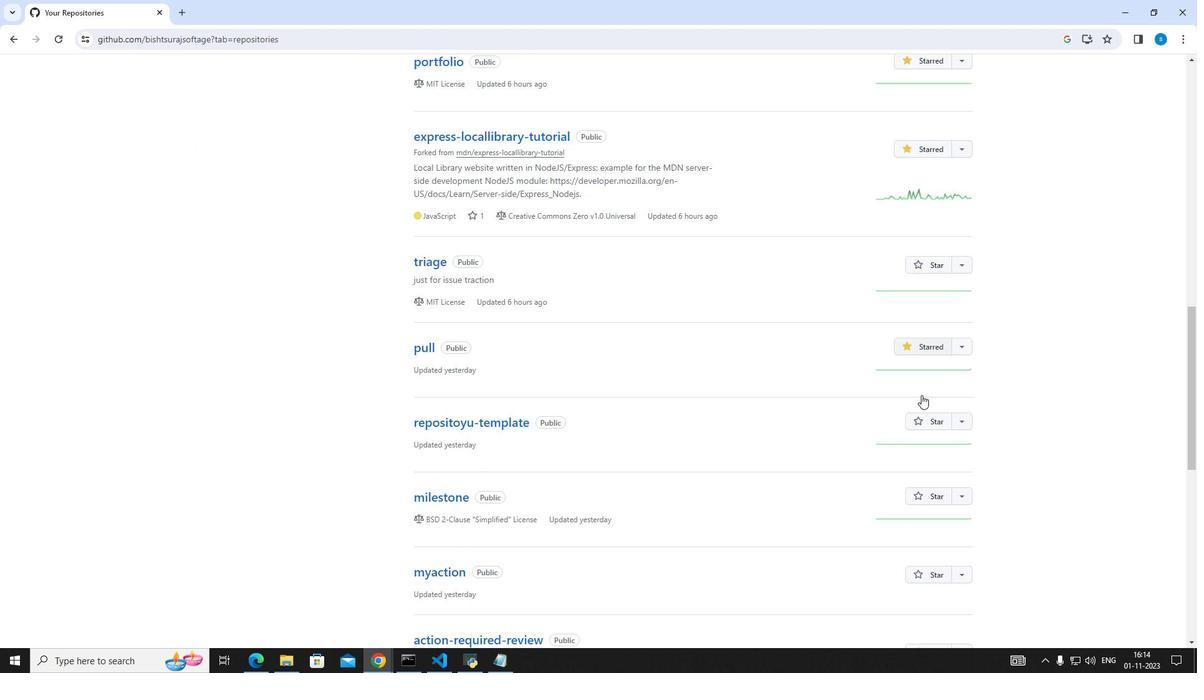 
Action: Mouse moved to (911, 296)
Screenshot: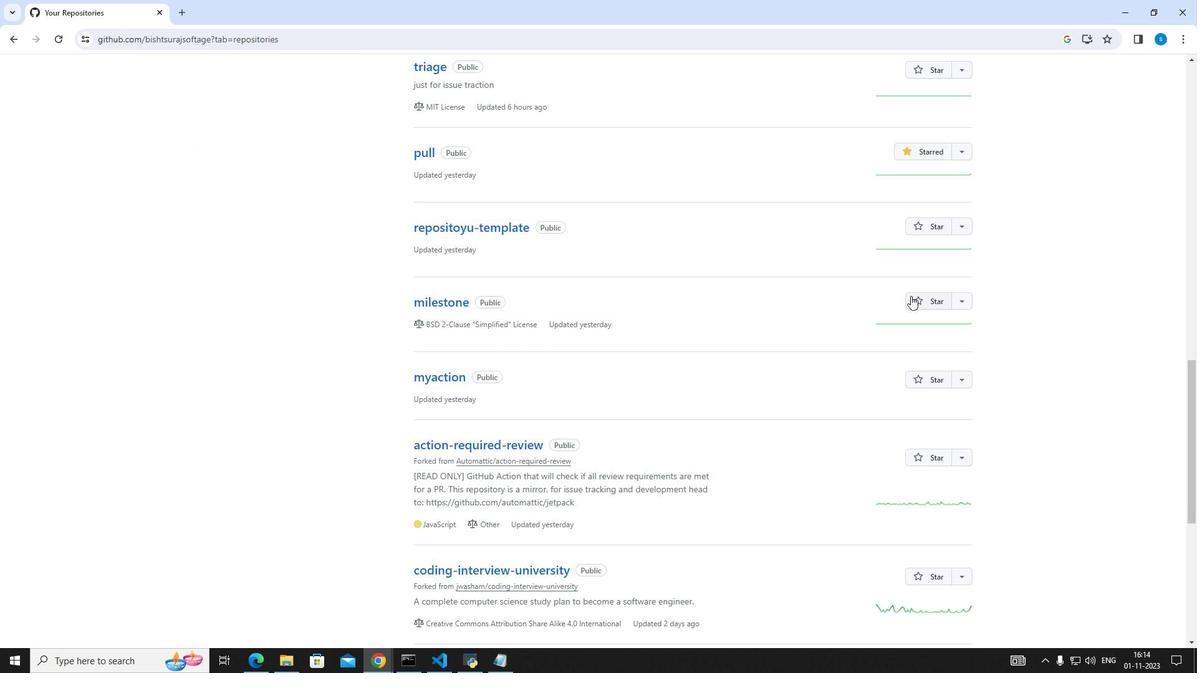
Action: Mouse pressed left at (911, 296)
Screenshot: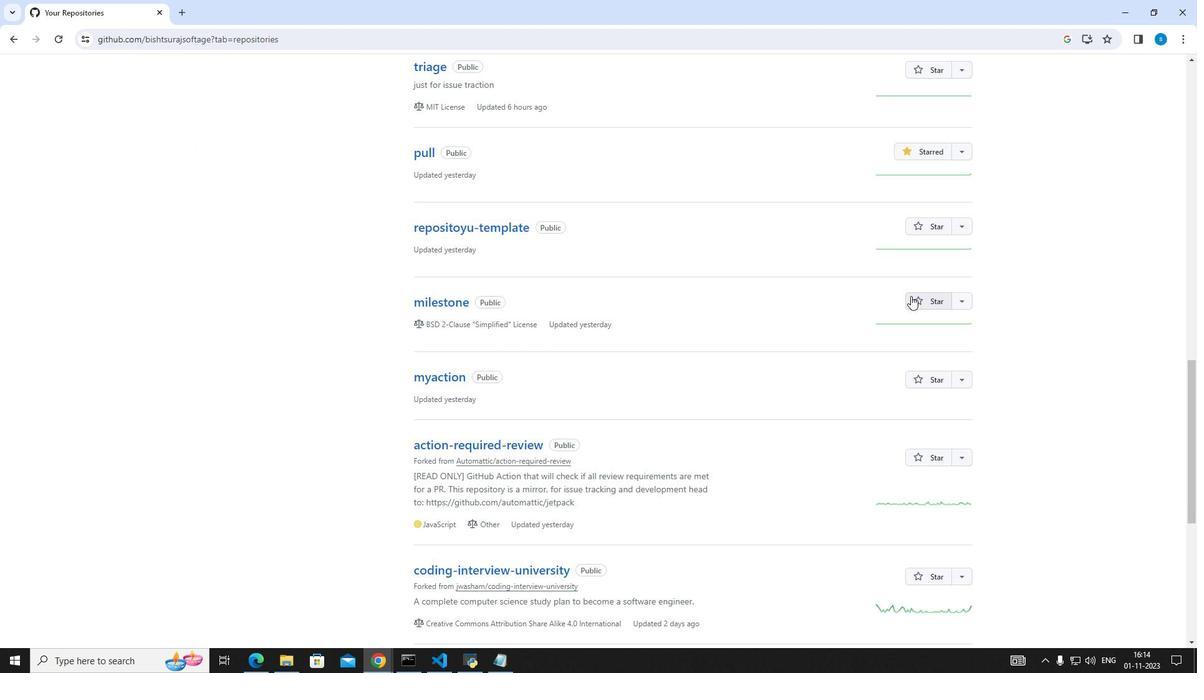 
Action: Mouse moved to (910, 297)
Screenshot: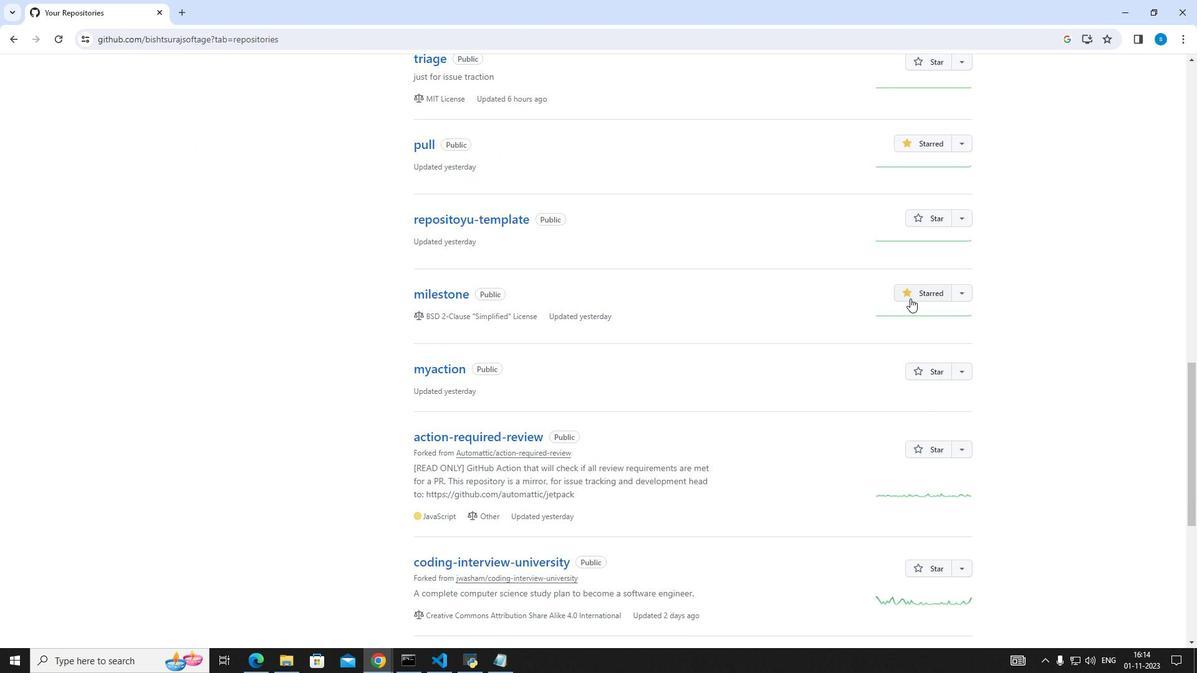 
Action: Mouse scrolled (910, 296) with delta (0, 0)
Screenshot: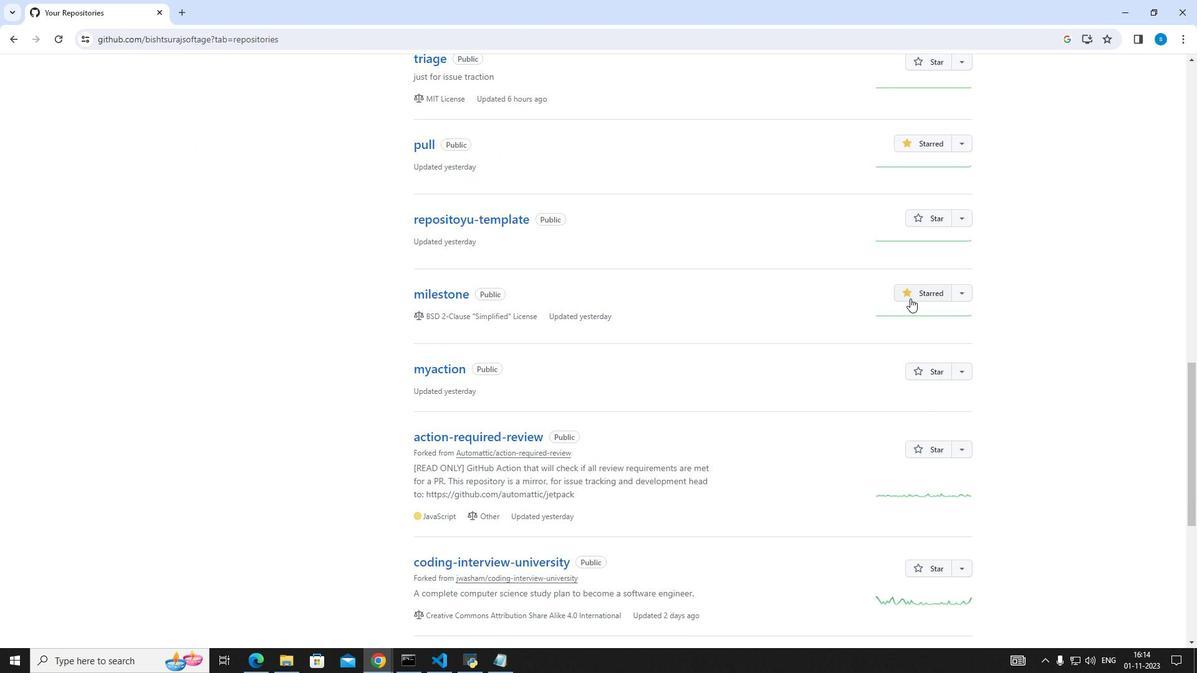 
Action: Mouse scrolled (910, 296) with delta (0, 0)
Screenshot: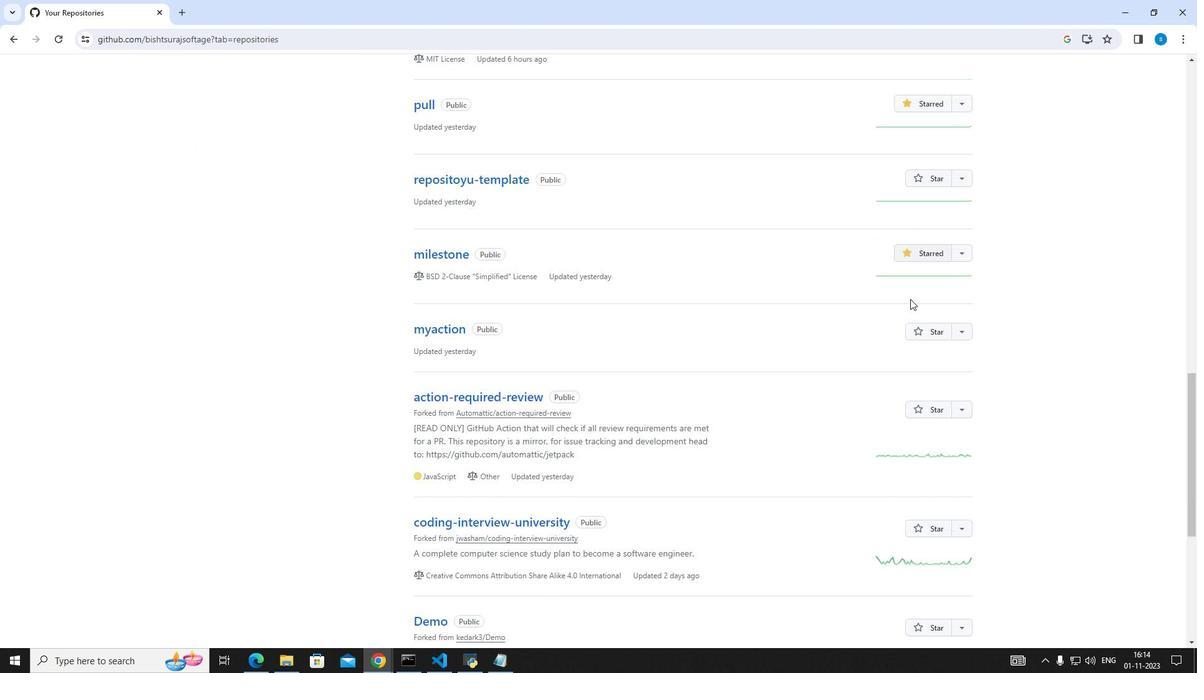 
Action: Mouse scrolled (910, 296) with delta (0, 0)
Screenshot: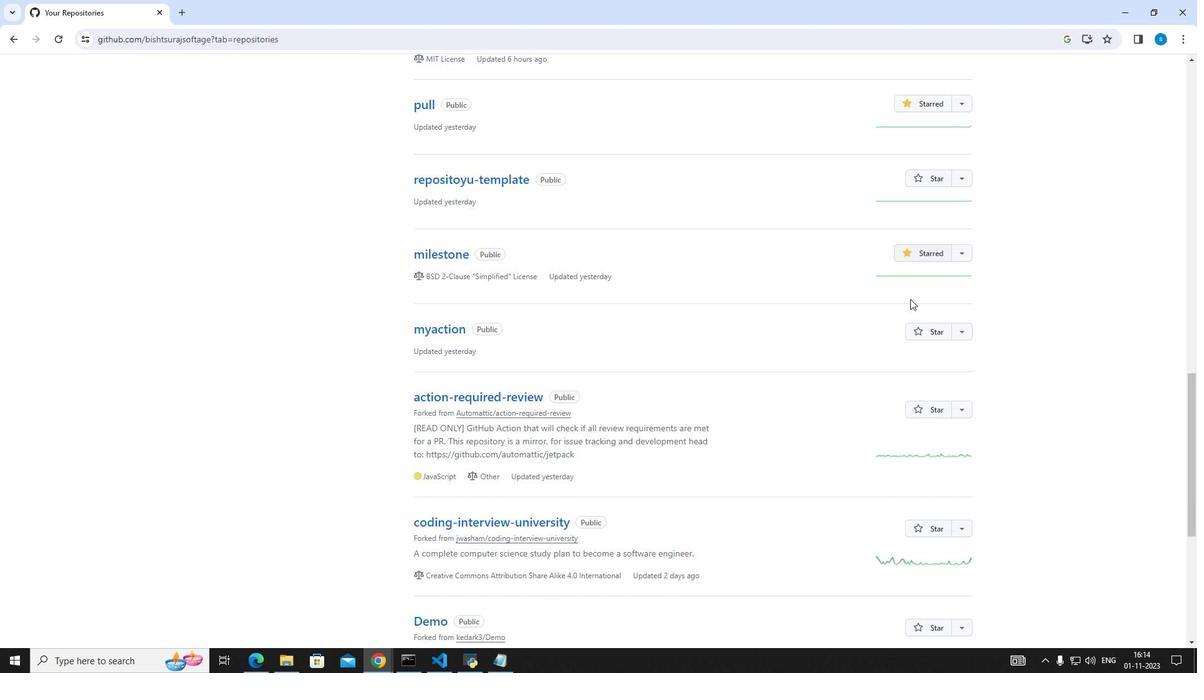 
Action: Mouse moved to (910, 298)
Screenshot: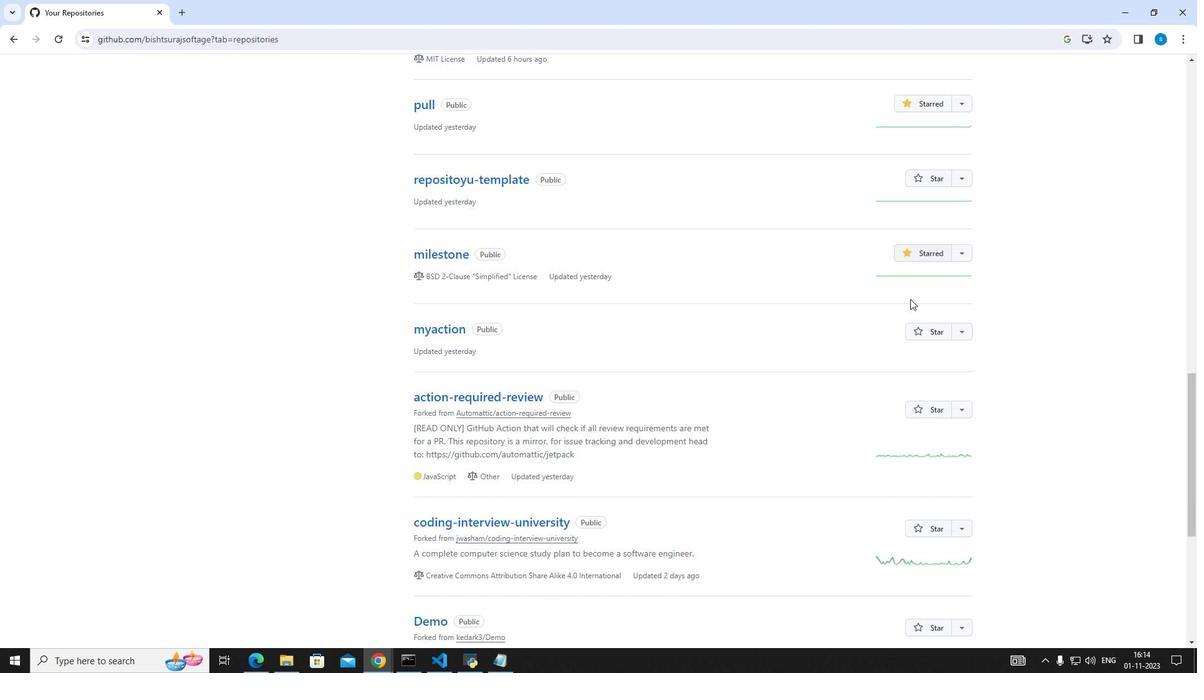 
Action: Mouse scrolled (910, 297) with delta (0, 0)
Screenshot: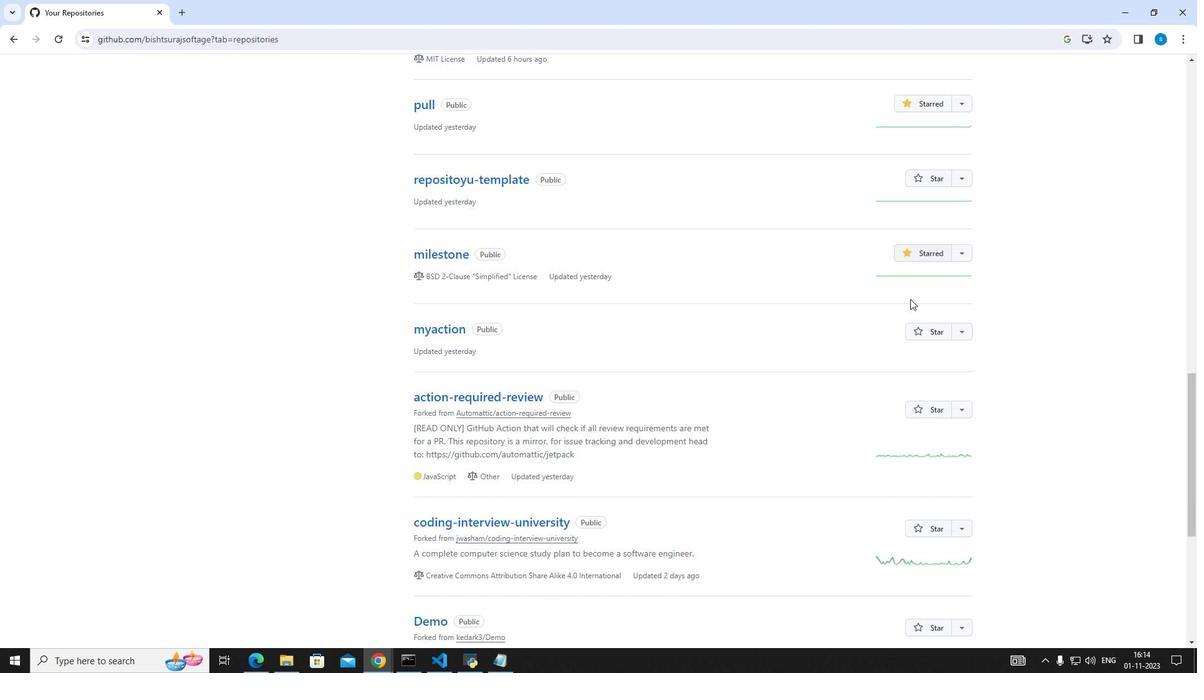 
Action: Mouse moved to (923, 328)
Screenshot: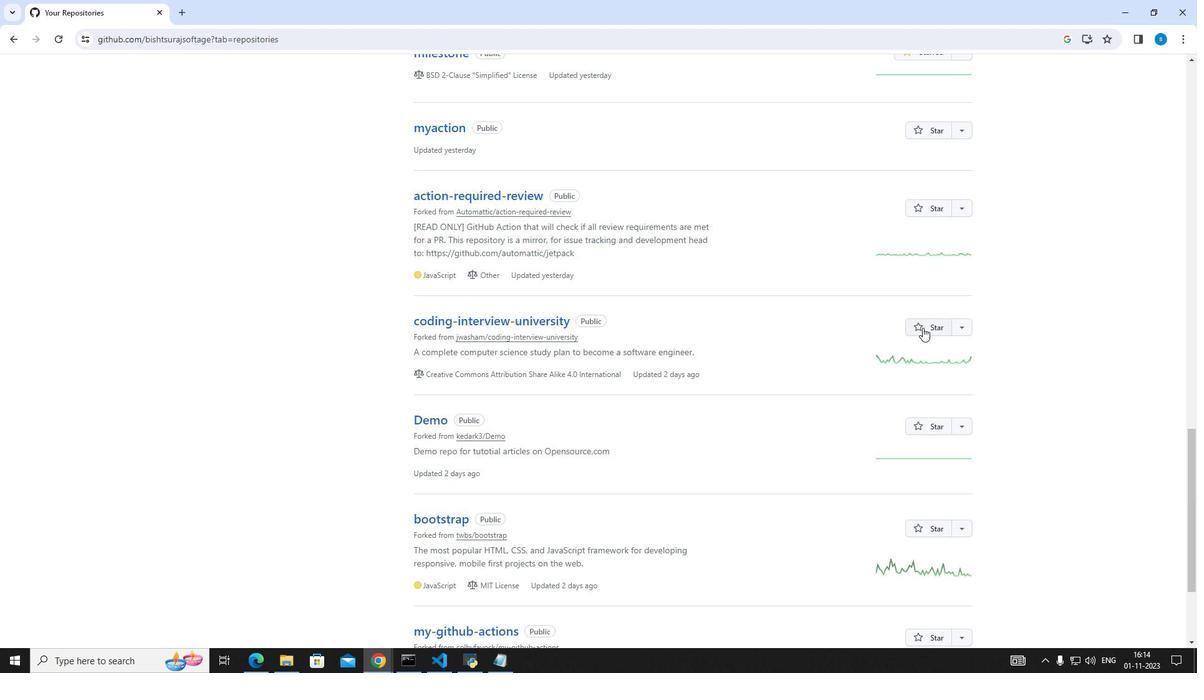 
Action: Mouse pressed left at (923, 328)
Screenshot: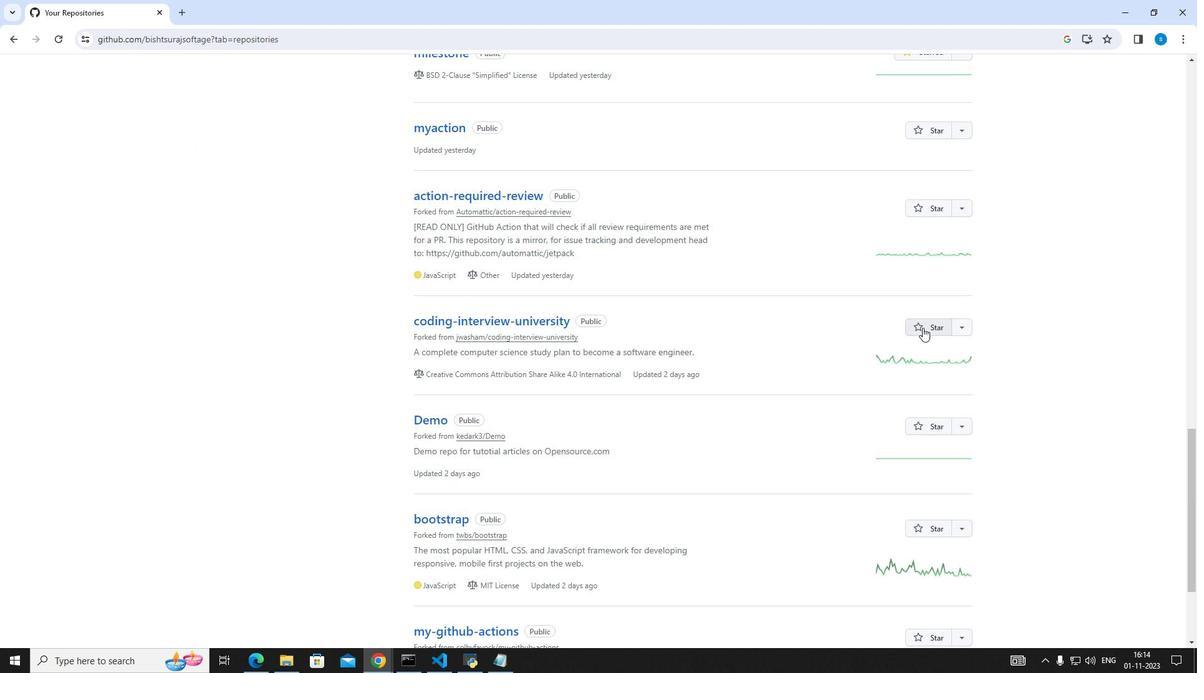 
Action: Mouse scrolled (923, 327) with delta (0, 0)
Screenshot: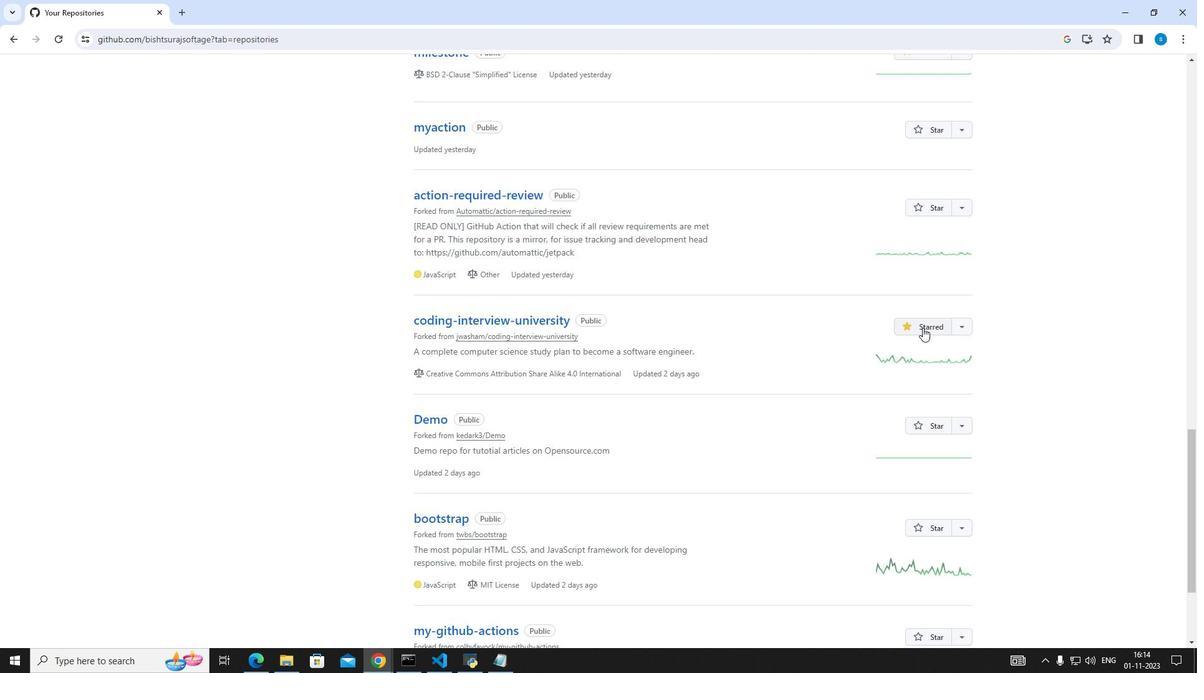 
Action: Mouse scrolled (923, 327) with delta (0, 0)
Screenshot: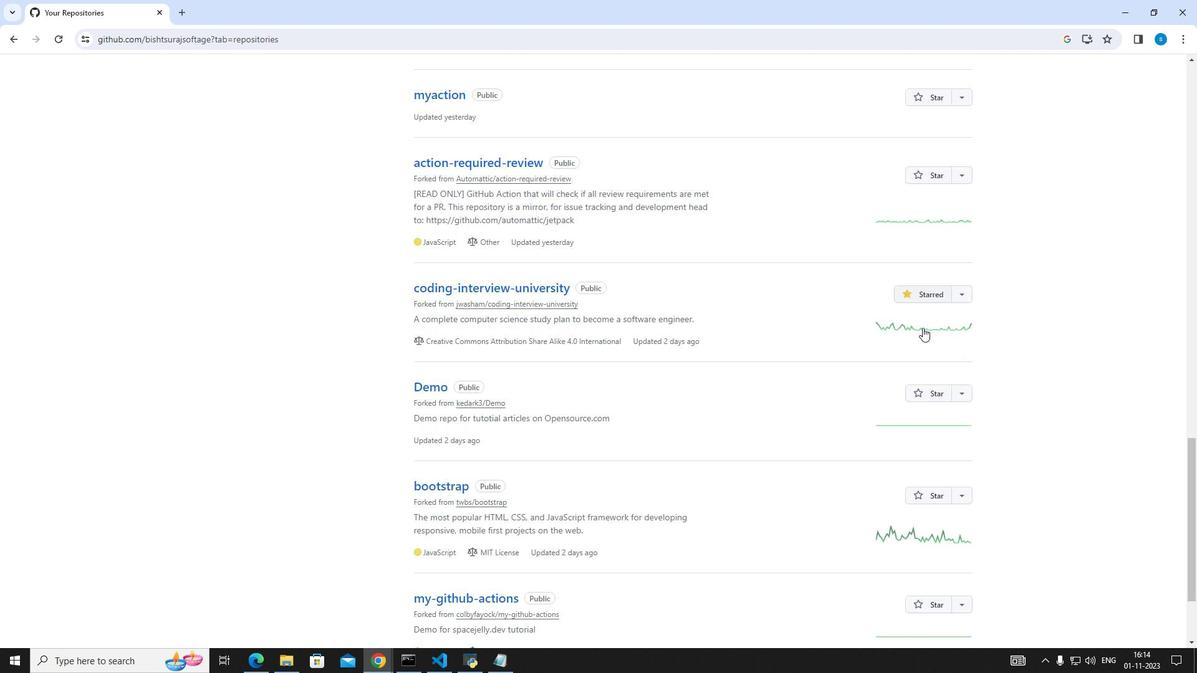 
Action: Mouse scrolled (923, 327) with delta (0, 0)
Screenshot: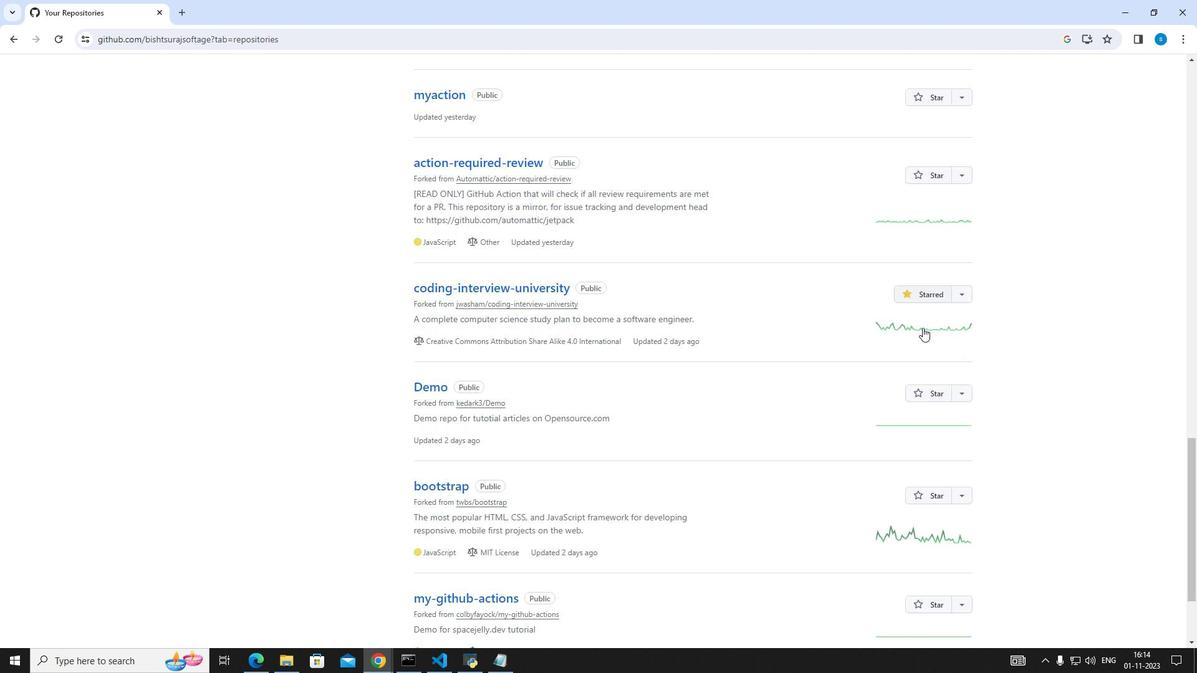 
Action: Mouse scrolled (923, 327) with delta (0, 0)
Screenshot: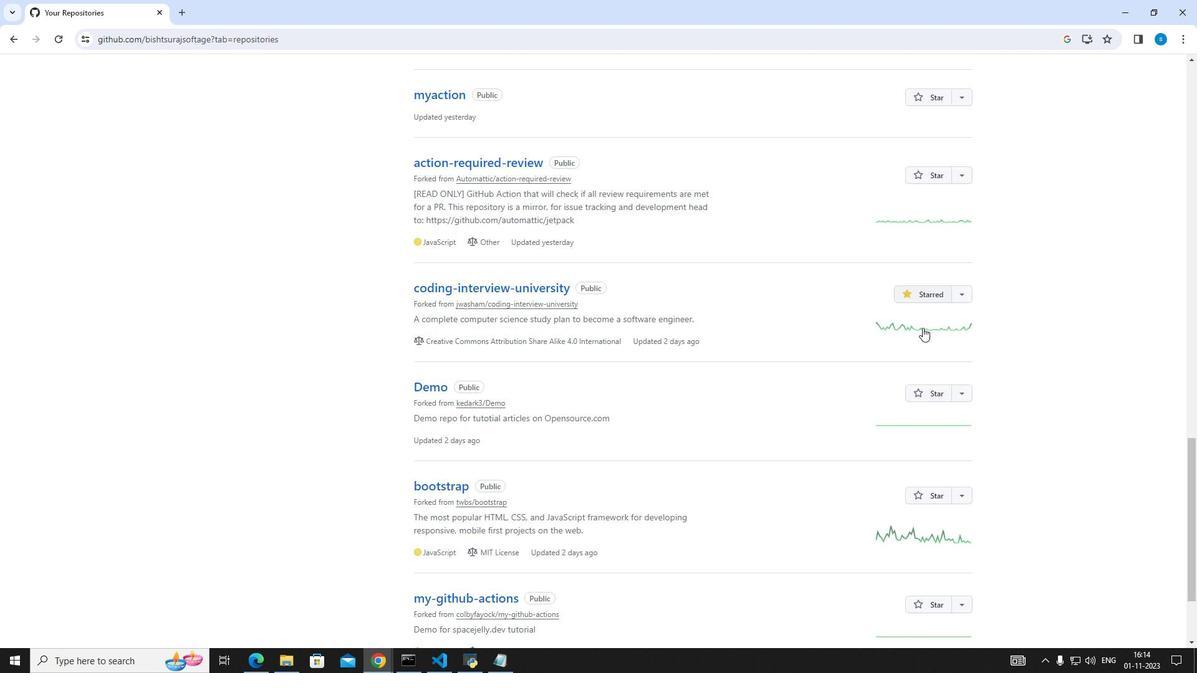 
Action: Mouse scrolled (923, 327) with delta (0, 0)
Screenshot: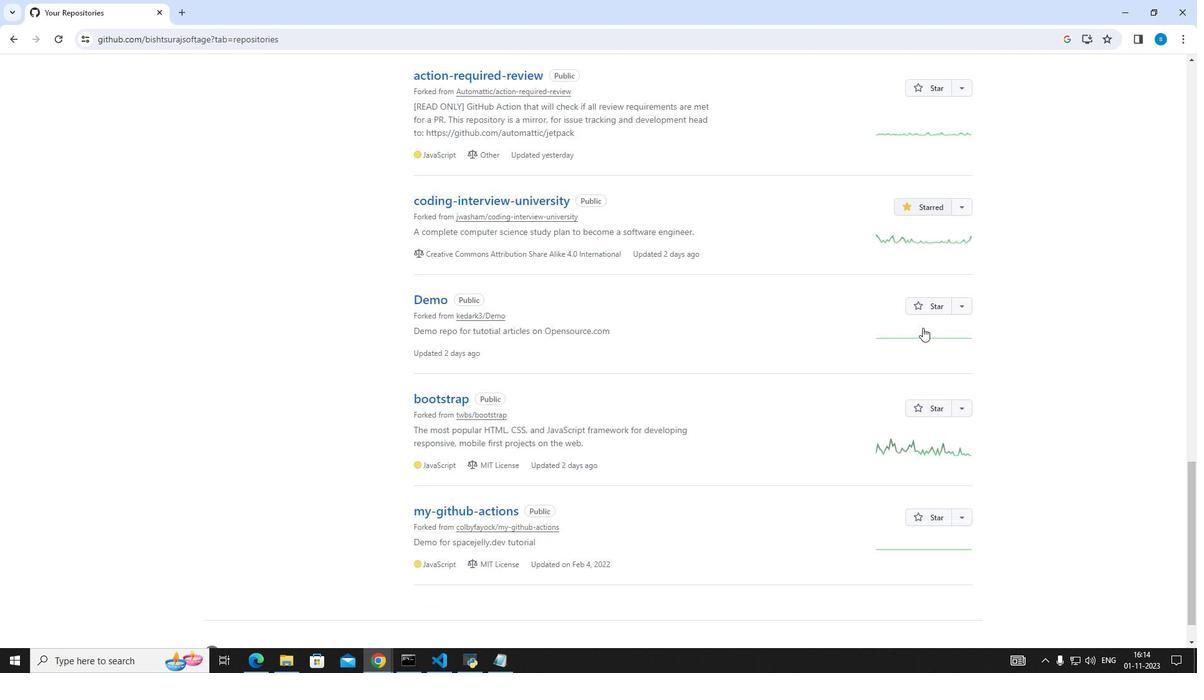 
Action: Mouse moved to (915, 360)
Screenshot: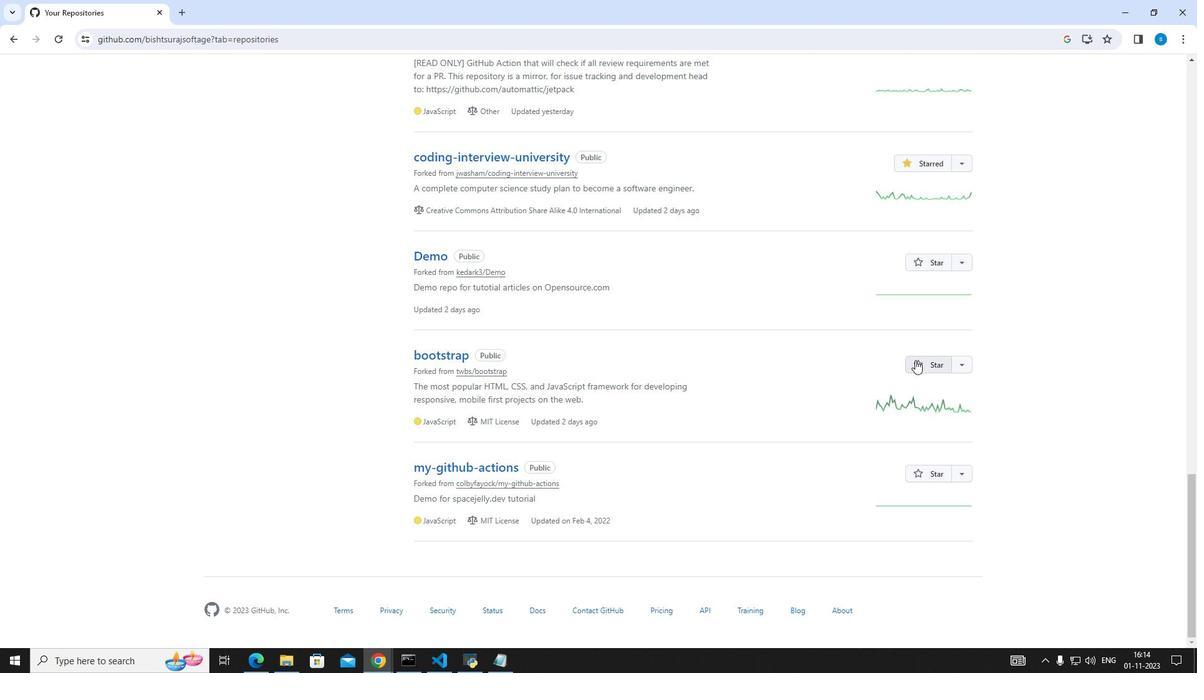 
Action: Mouse pressed left at (915, 360)
Screenshot: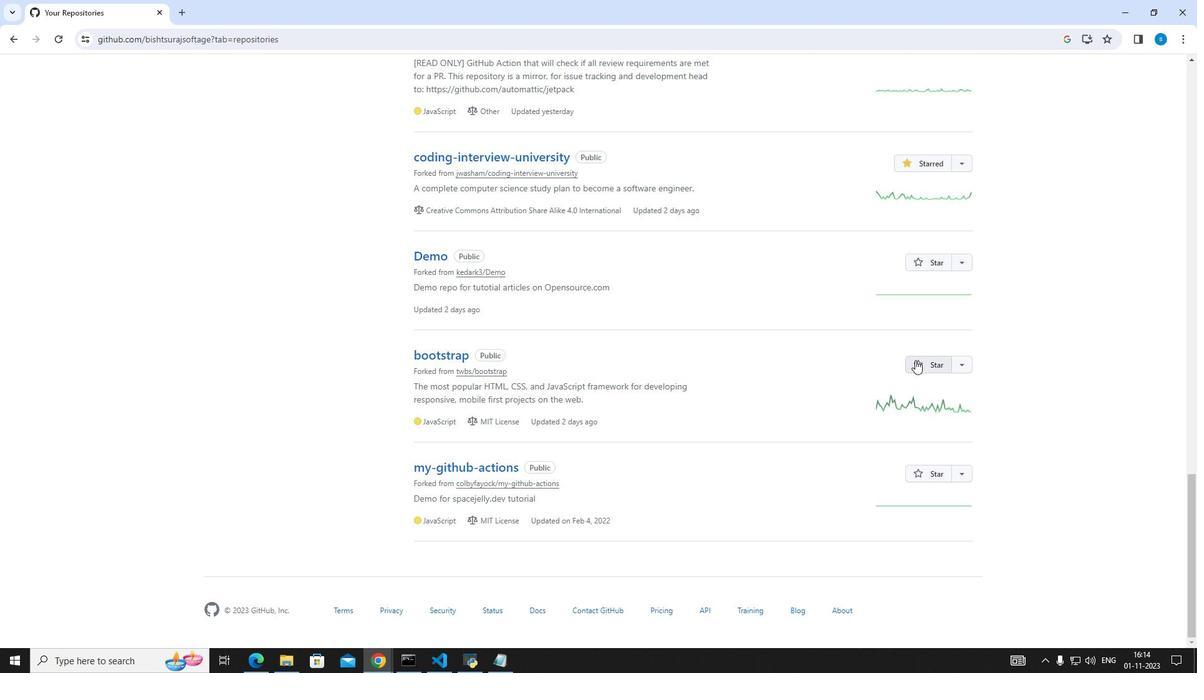 
Action: Mouse moved to (832, 369)
Screenshot: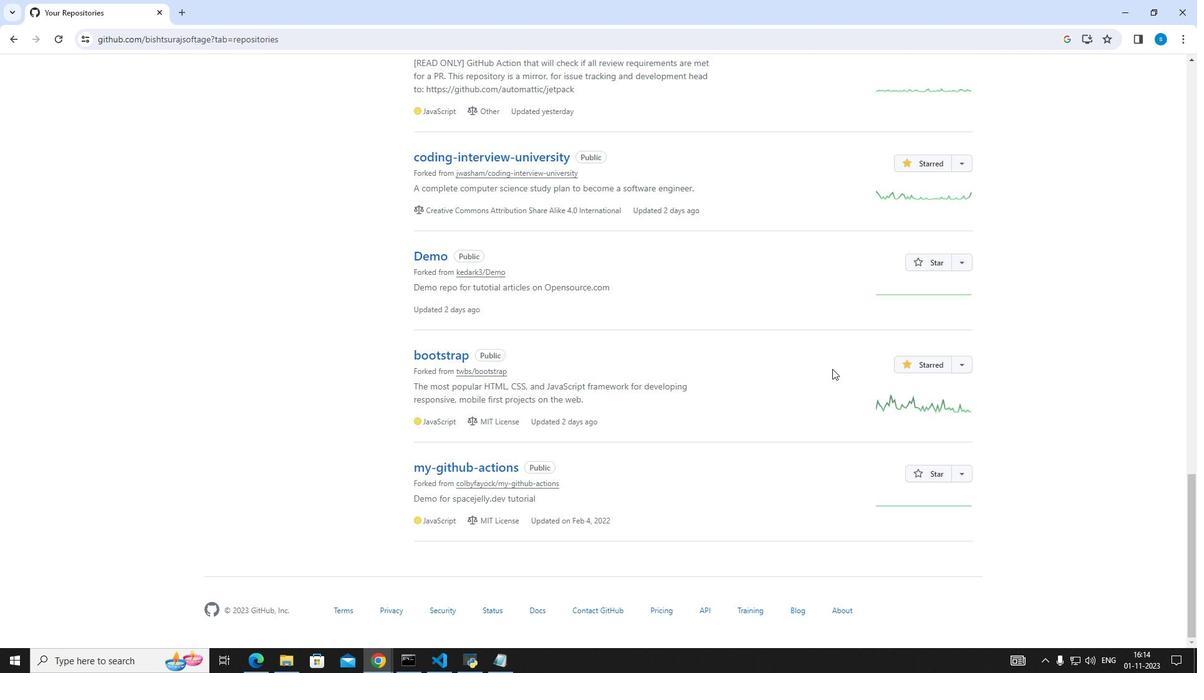 
